 Task: Search one way flight ticket for 5 adults, 2 children, 1 infant in seat and 2 infants on lap in economy from Tyler: Tyler Pounds Regional Airport to Springfield: Abraham Lincoln Capital Airport on 5-2-2023. Choice of flights is Westjet. Number of bags: 1 carry on bag and 1 checked bag. Price is upto 100000. Outbound departure time preference is 19:45.
Action: Mouse moved to (336, 140)
Screenshot: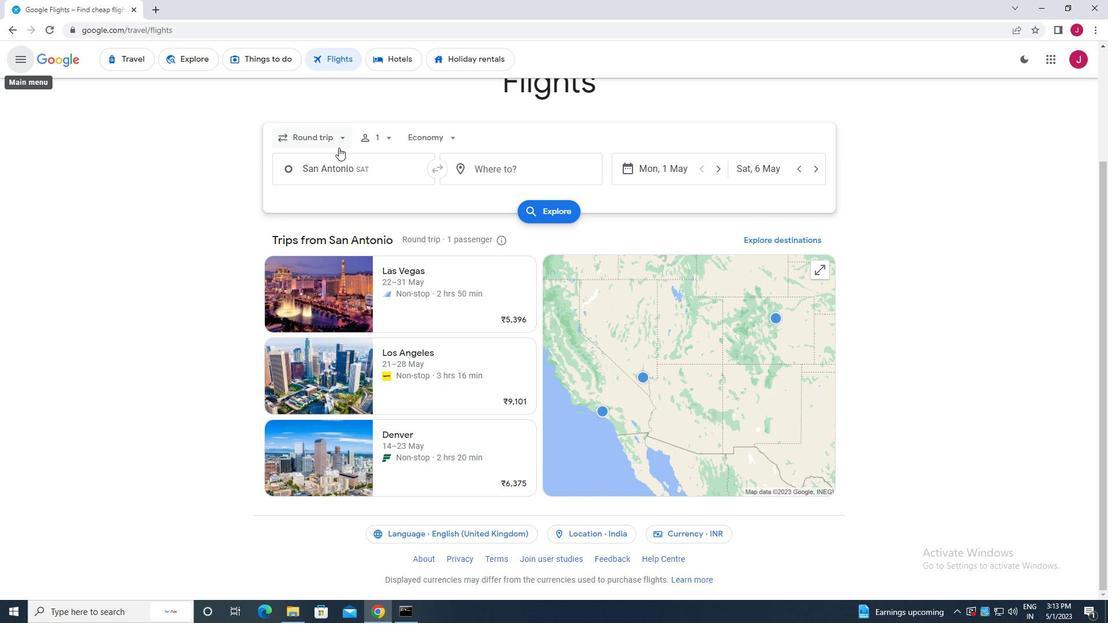 
Action: Mouse pressed left at (336, 140)
Screenshot: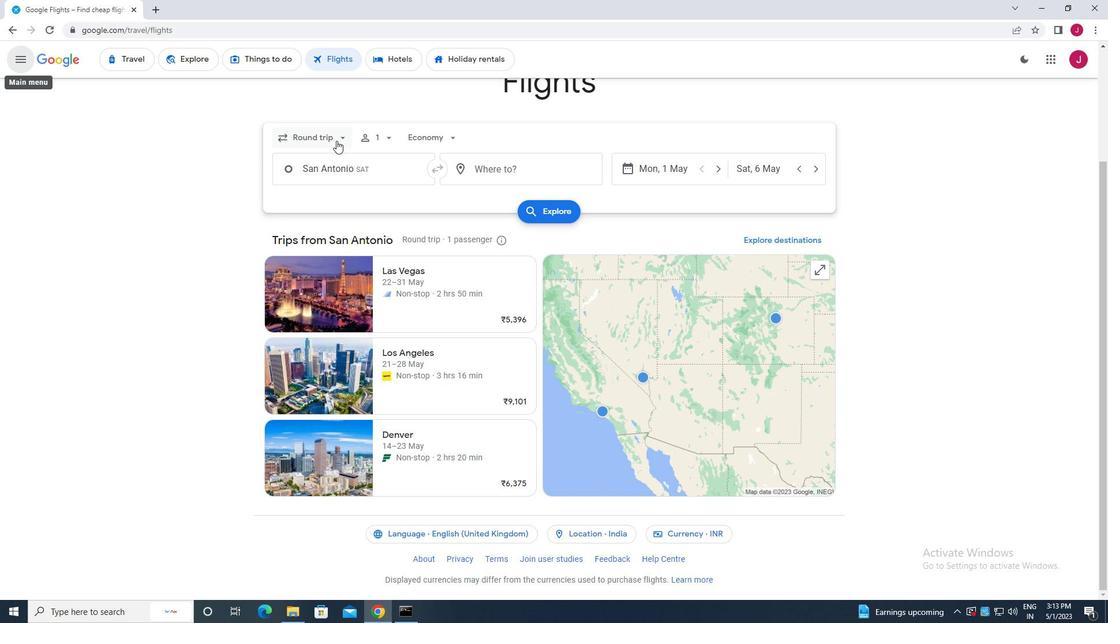 
Action: Mouse moved to (327, 188)
Screenshot: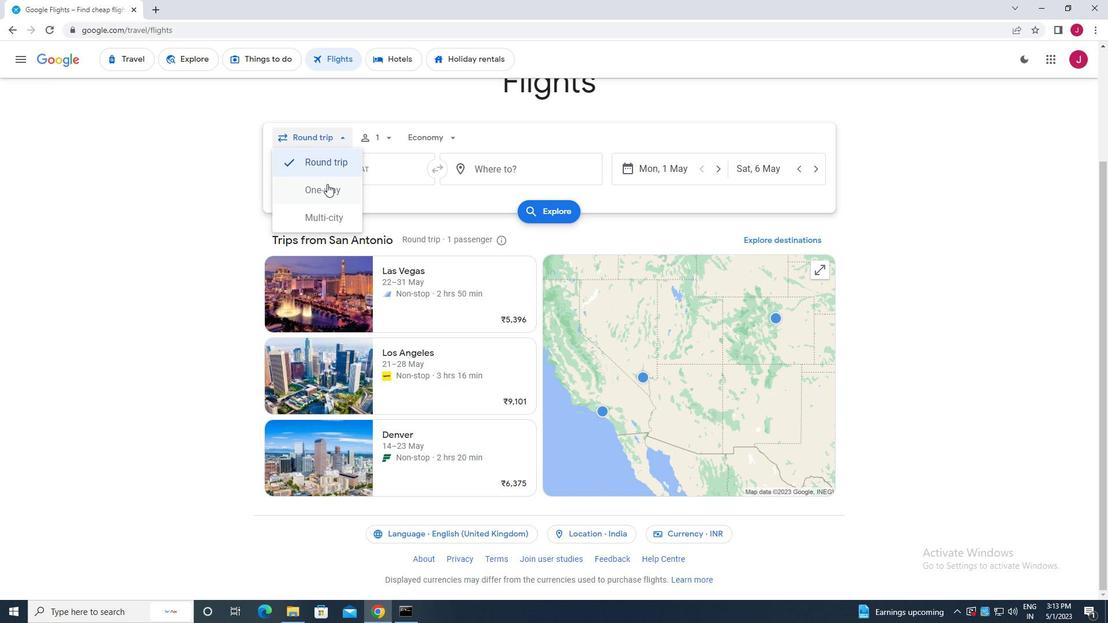 
Action: Mouse pressed left at (327, 188)
Screenshot: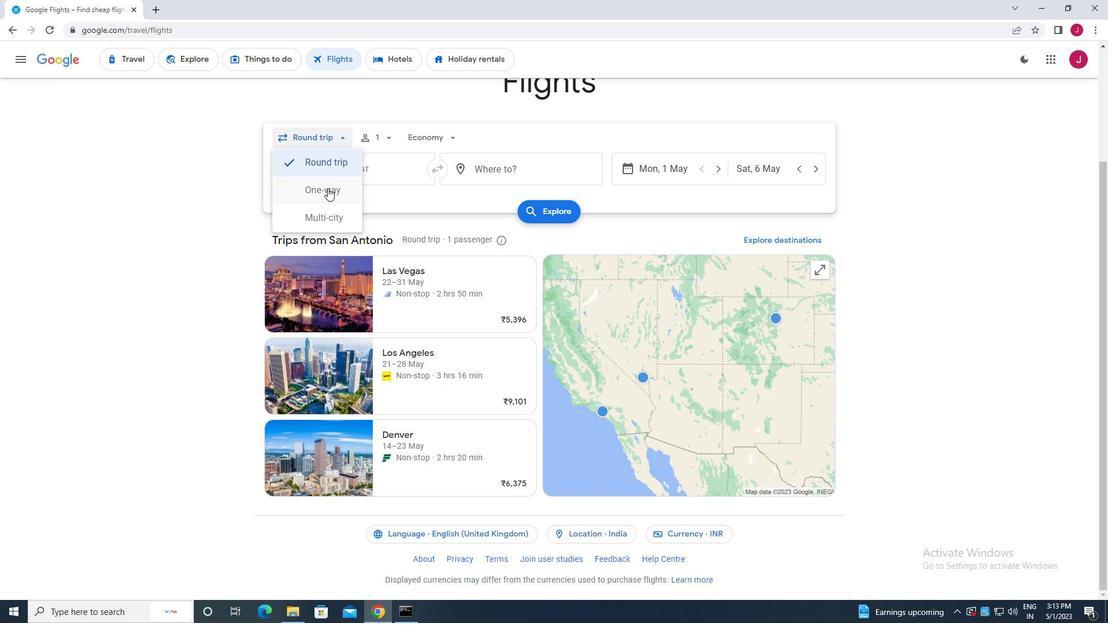 
Action: Mouse moved to (387, 138)
Screenshot: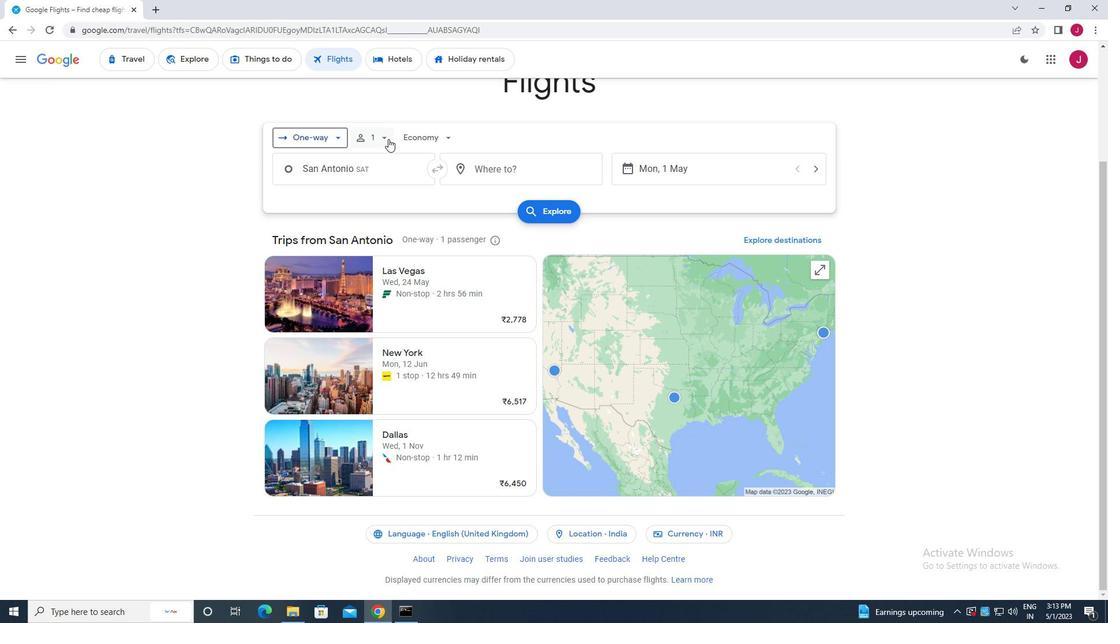
Action: Mouse pressed left at (387, 138)
Screenshot: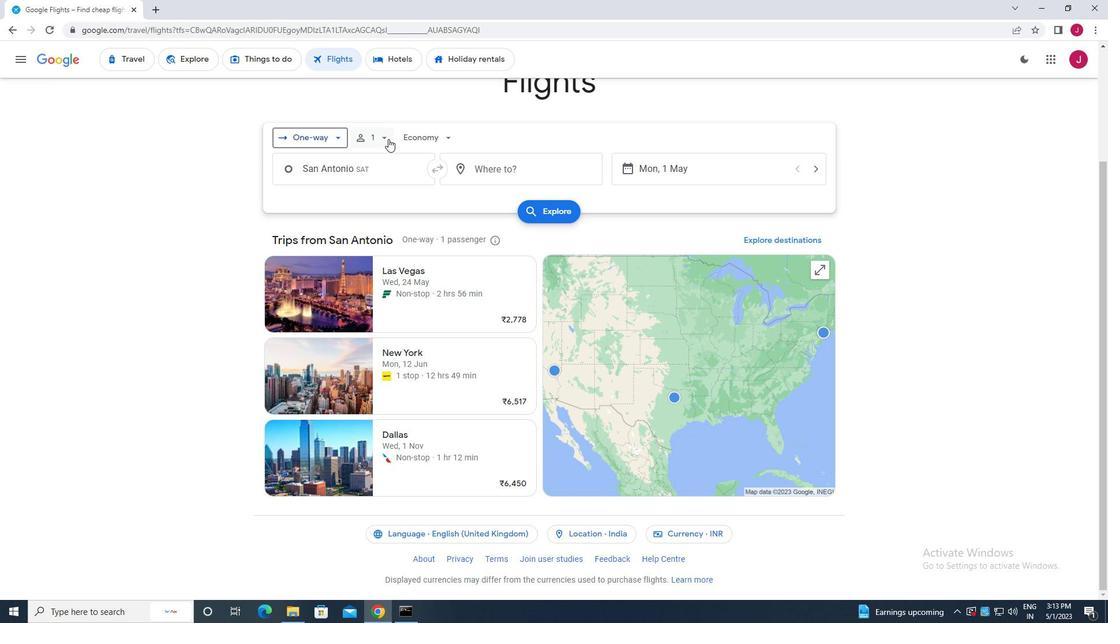 
Action: Mouse moved to (466, 170)
Screenshot: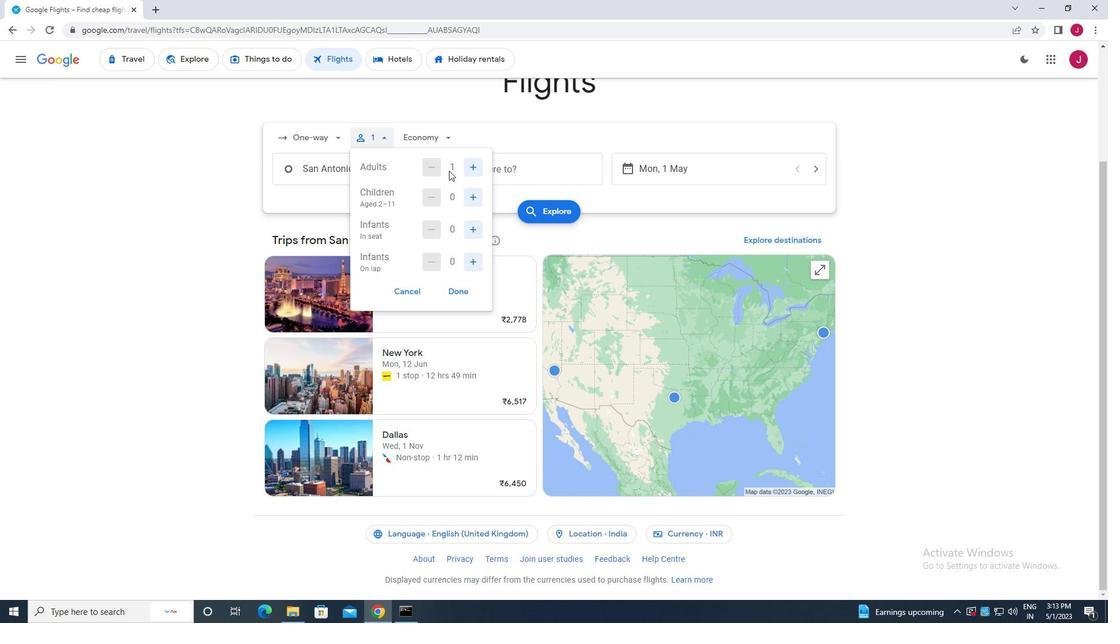 
Action: Mouse pressed left at (466, 170)
Screenshot: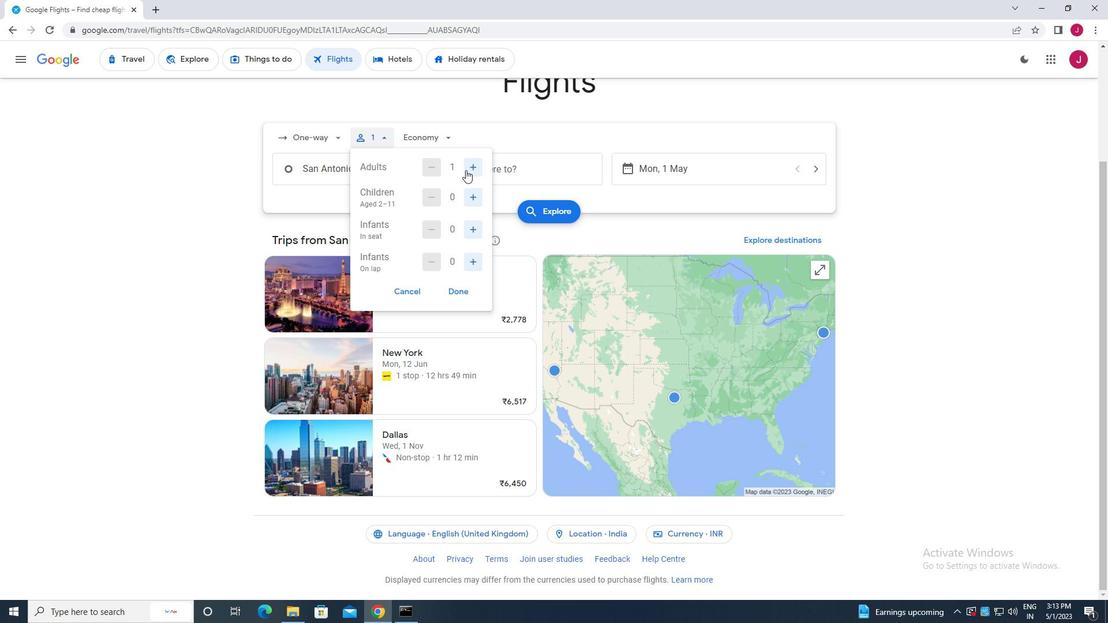 
Action: Mouse pressed left at (466, 170)
Screenshot: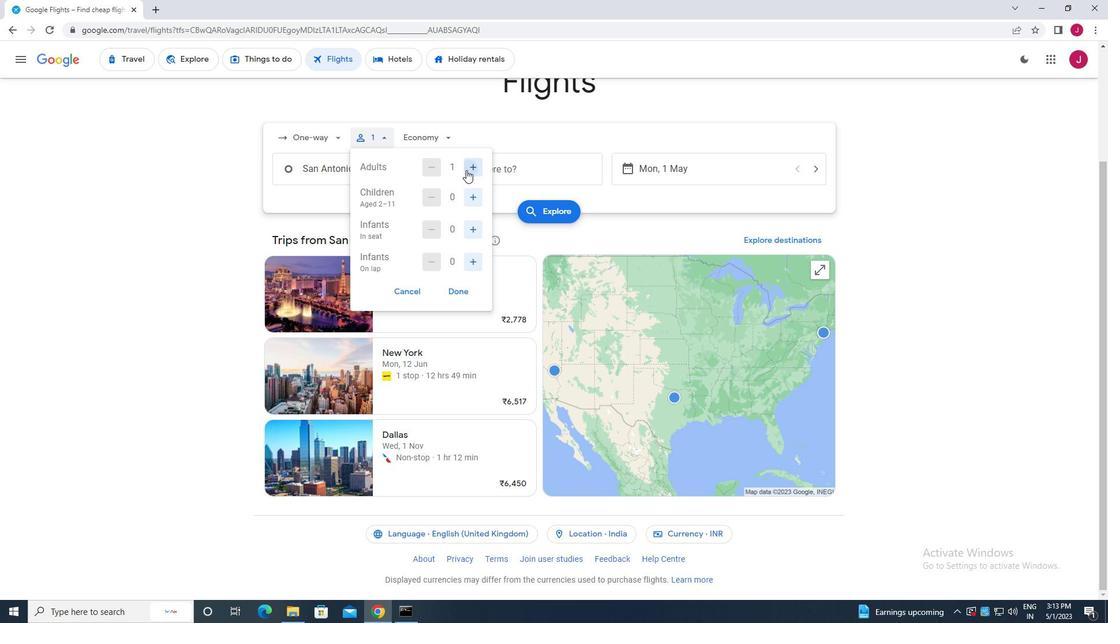 
Action: Mouse pressed left at (466, 170)
Screenshot: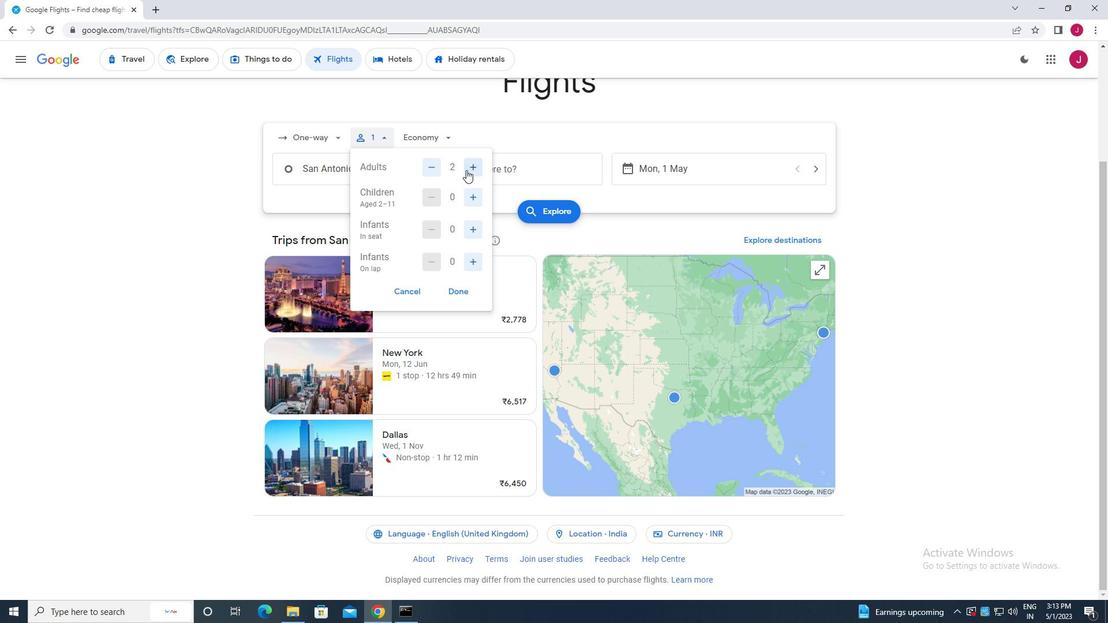 
Action: Mouse pressed left at (466, 170)
Screenshot: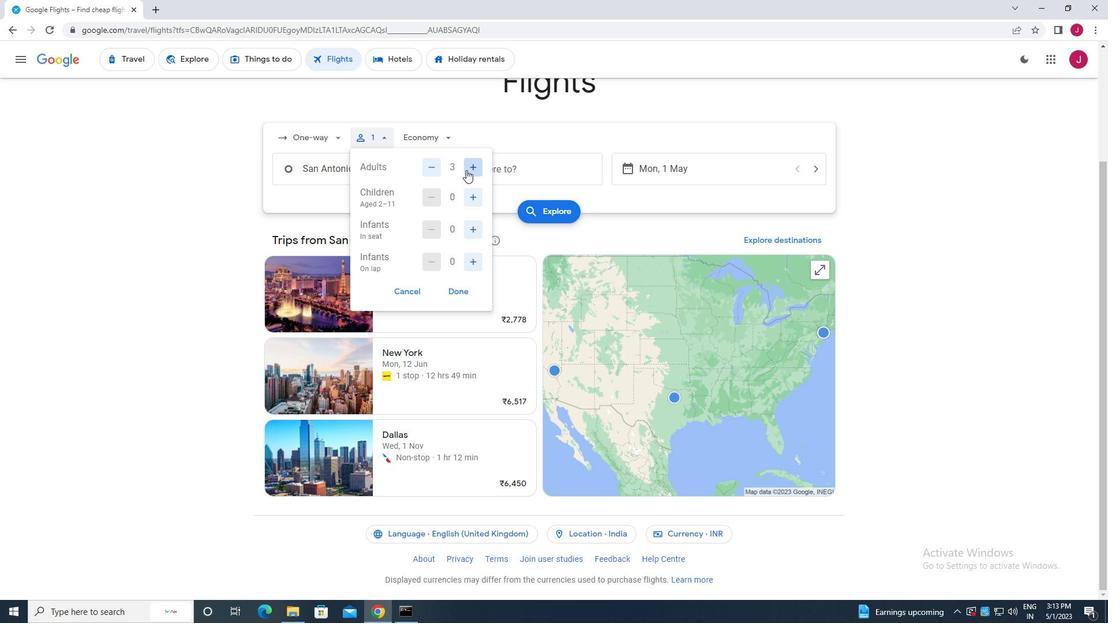 
Action: Mouse moved to (472, 200)
Screenshot: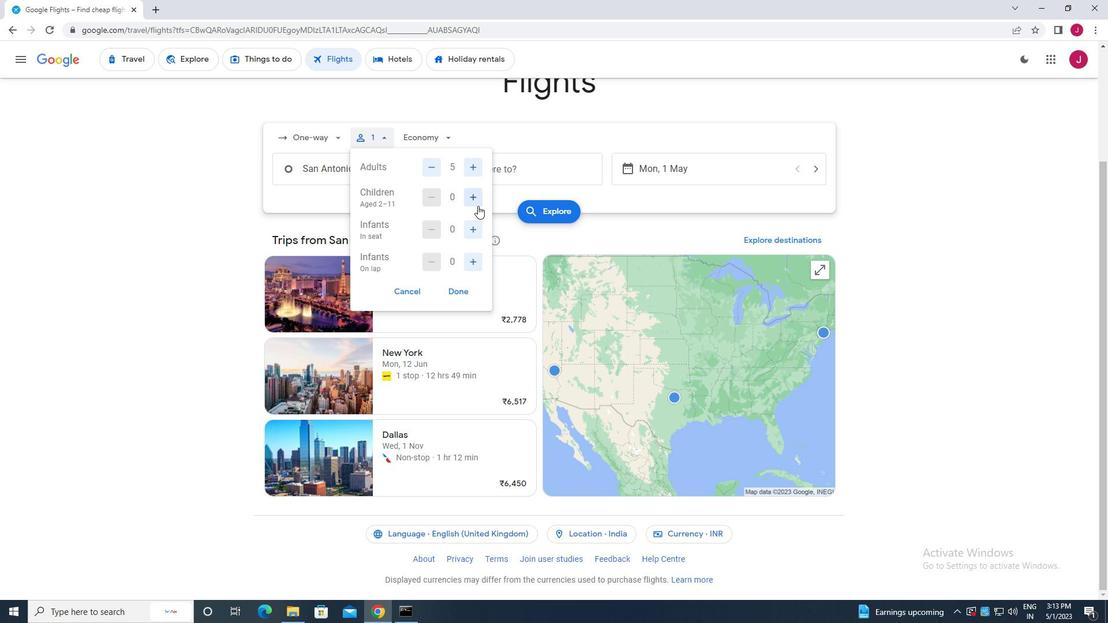 
Action: Mouse pressed left at (472, 200)
Screenshot: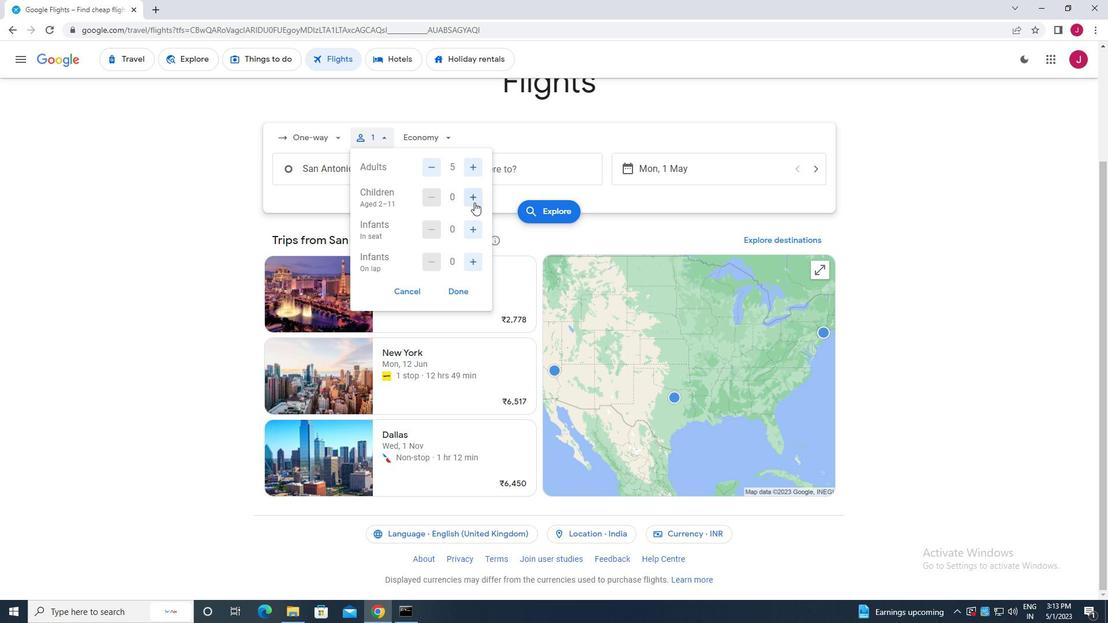 
Action: Mouse pressed left at (472, 200)
Screenshot: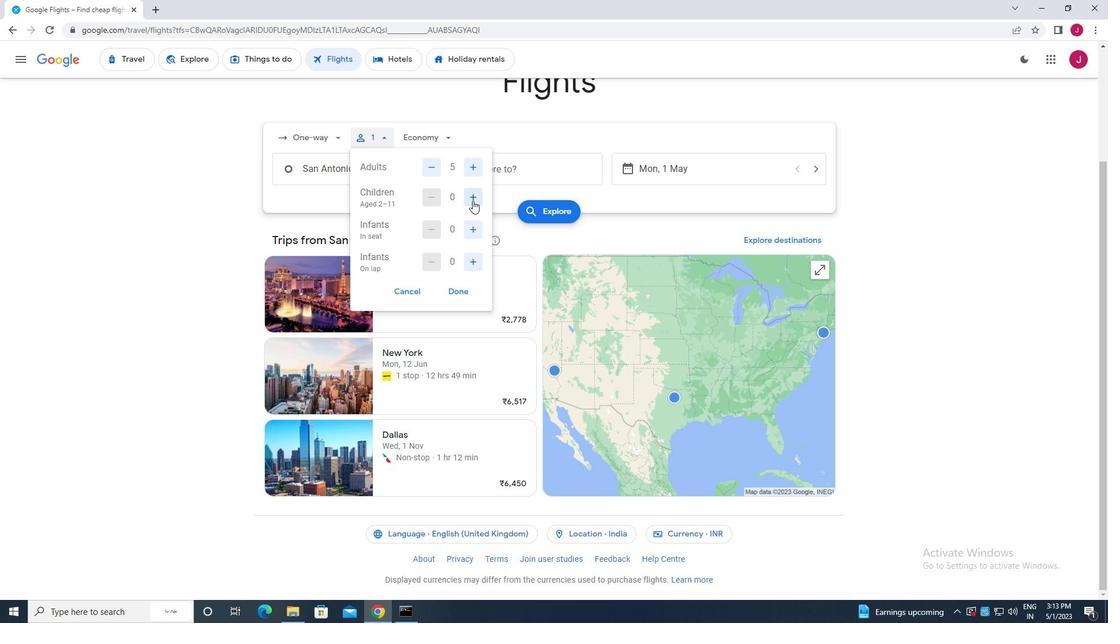 
Action: Mouse moved to (476, 228)
Screenshot: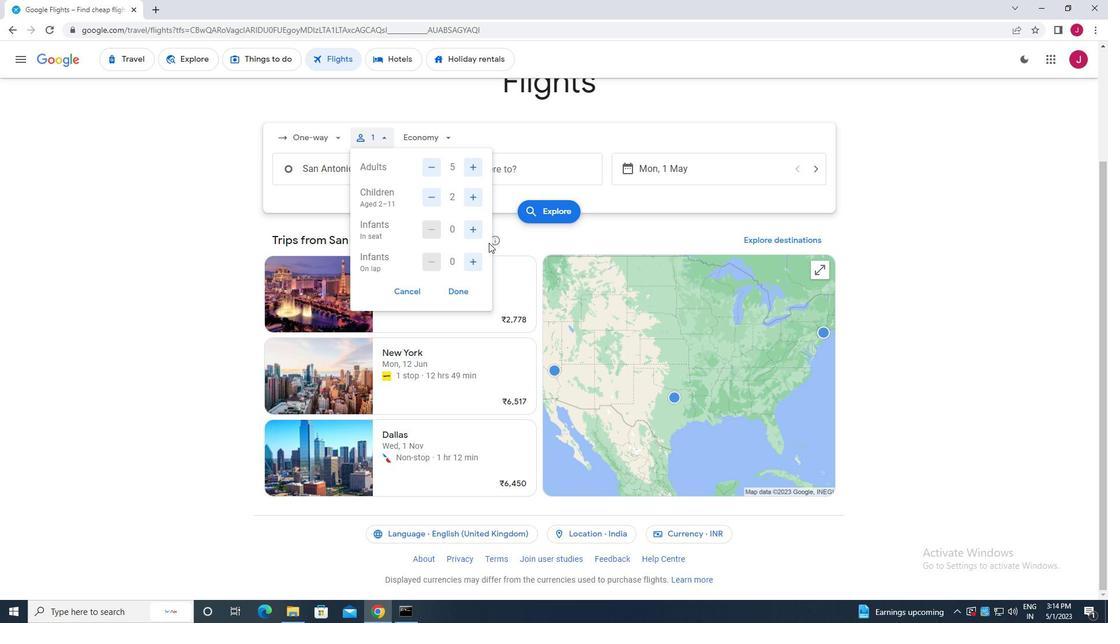 
Action: Mouse pressed left at (476, 228)
Screenshot: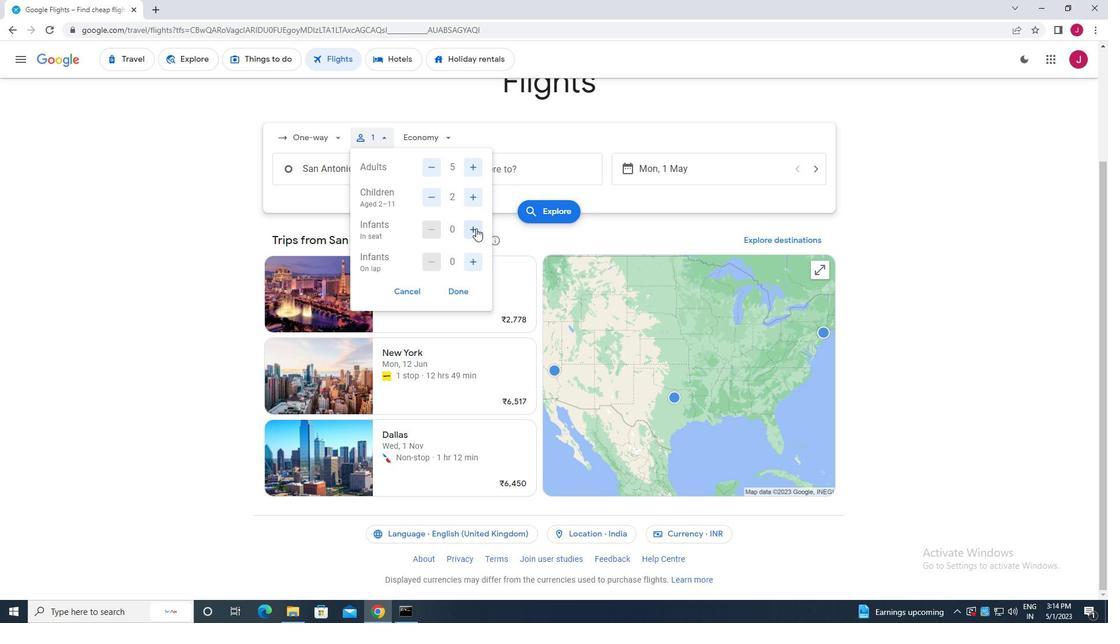 
Action: Mouse moved to (475, 262)
Screenshot: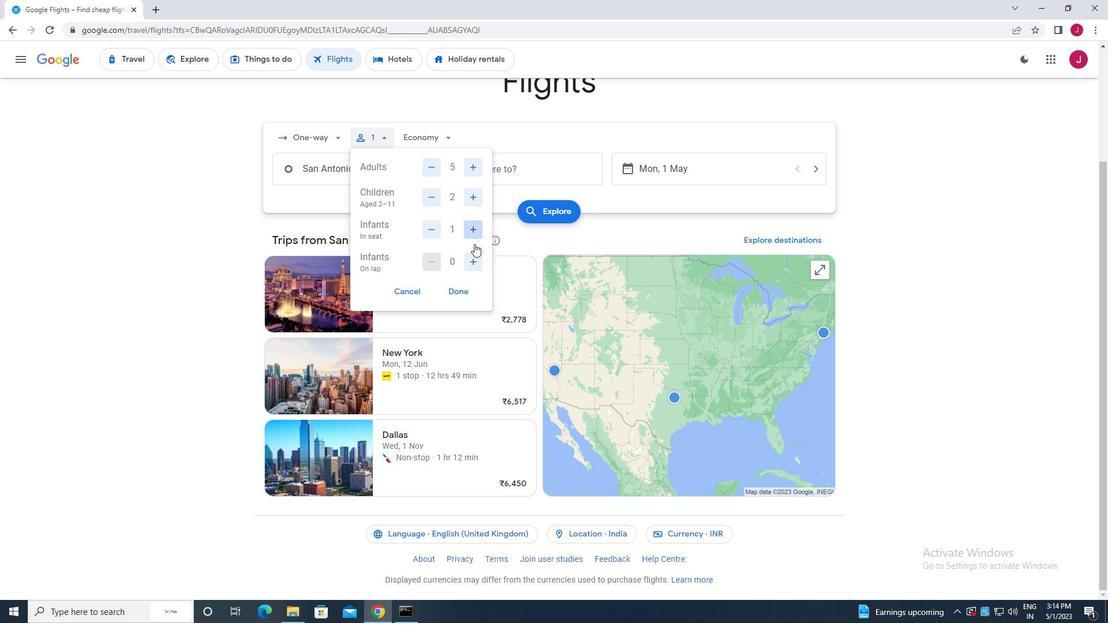 
Action: Mouse pressed left at (475, 262)
Screenshot: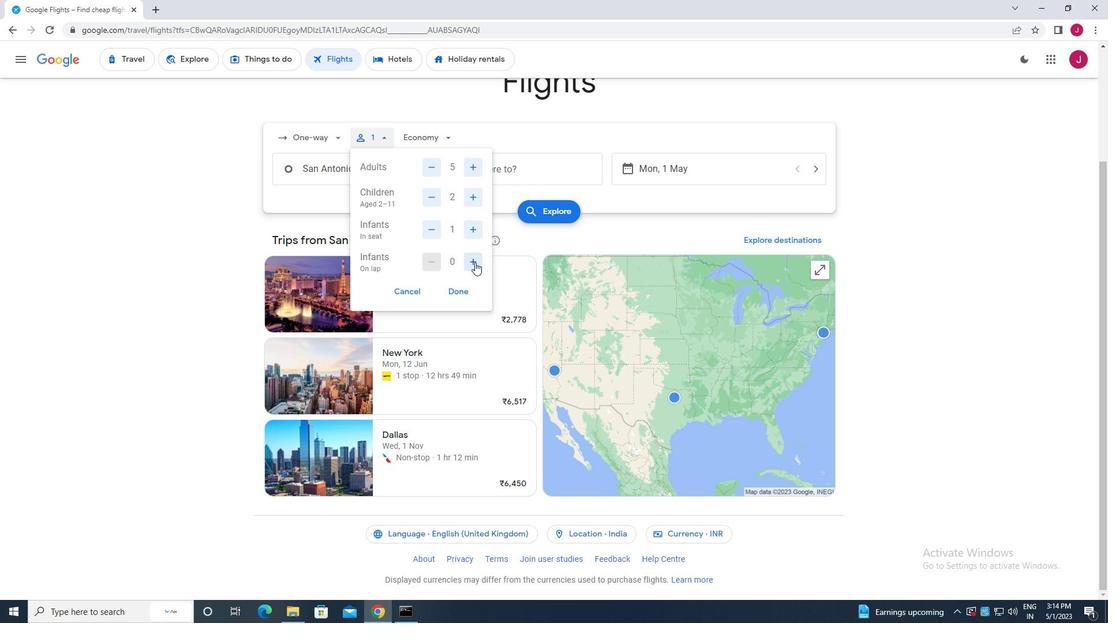 
Action: Mouse pressed left at (475, 262)
Screenshot: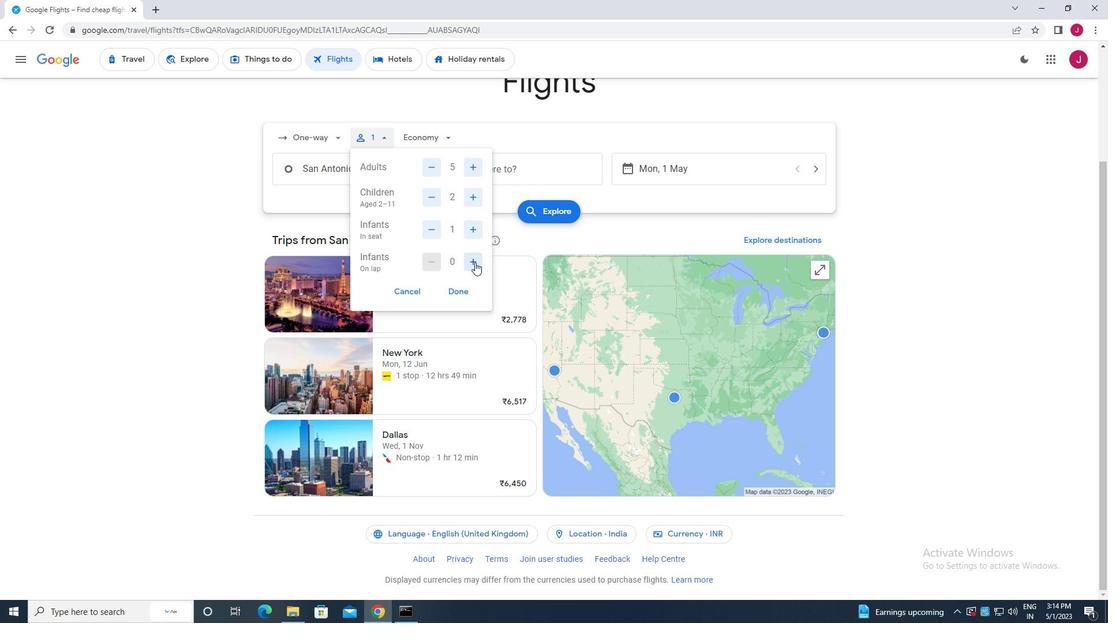 
Action: Mouse moved to (428, 264)
Screenshot: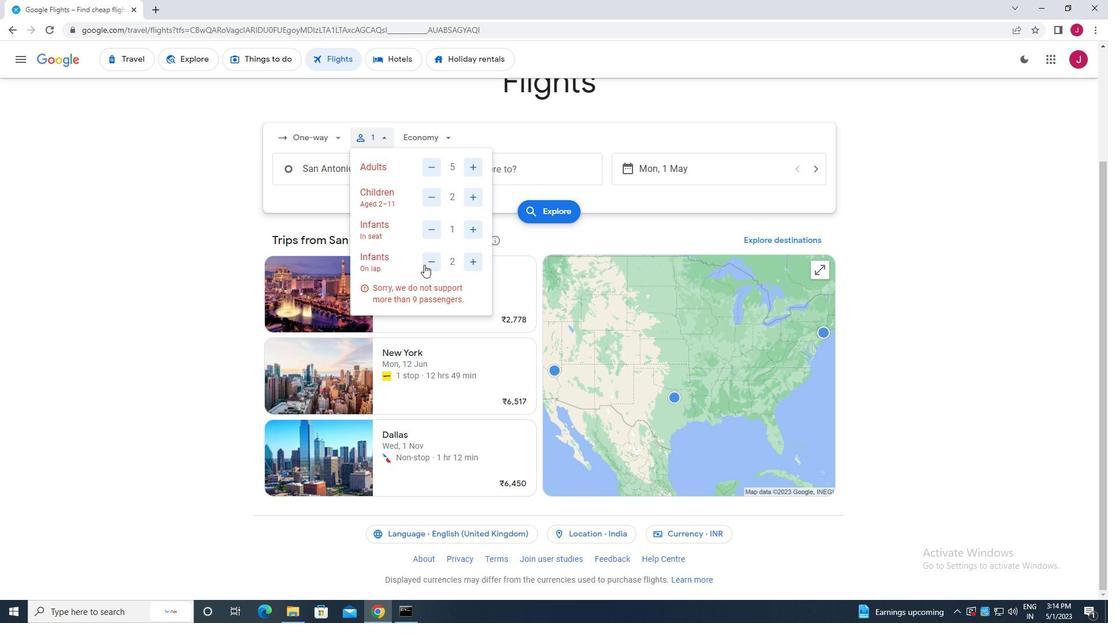 
Action: Mouse pressed left at (428, 264)
Screenshot: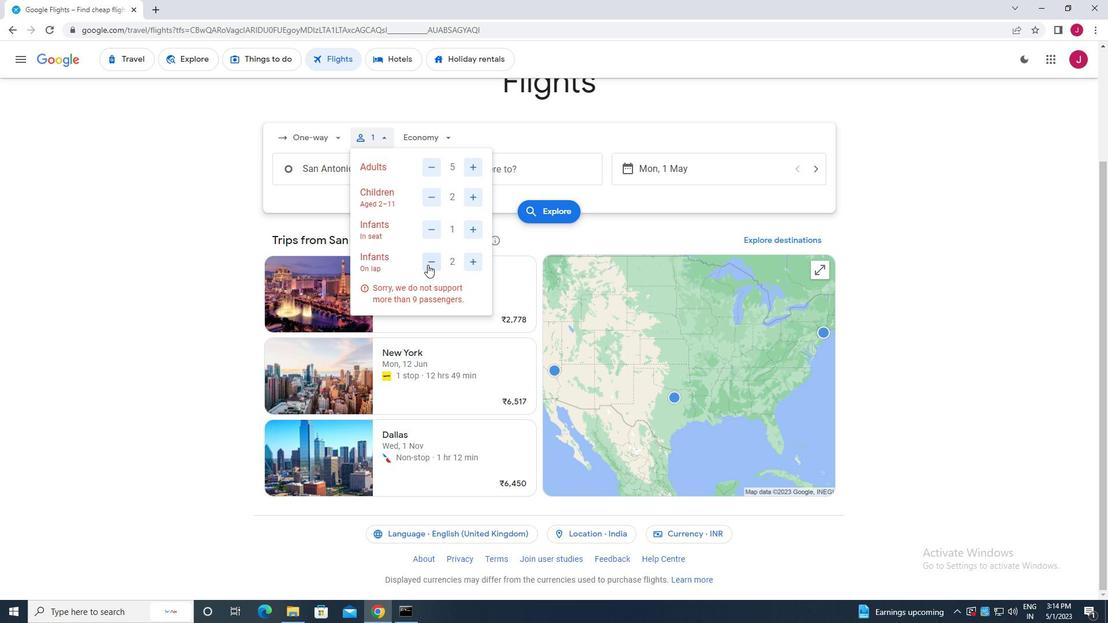 
Action: Mouse moved to (457, 292)
Screenshot: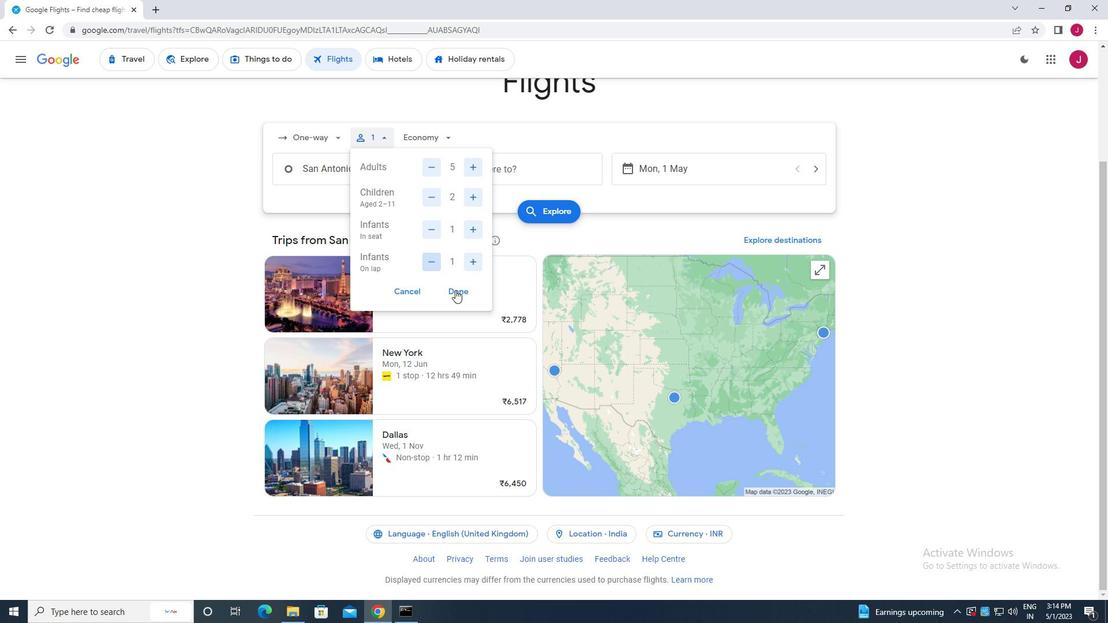 
Action: Mouse pressed left at (457, 292)
Screenshot: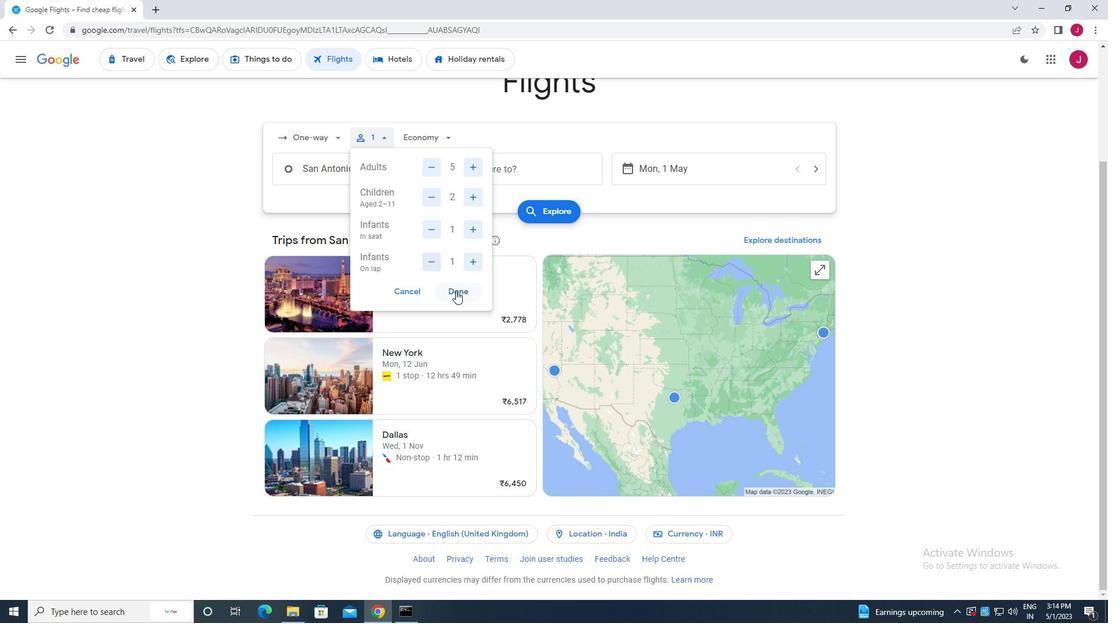 
Action: Mouse moved to (454, 142)
Screenshot: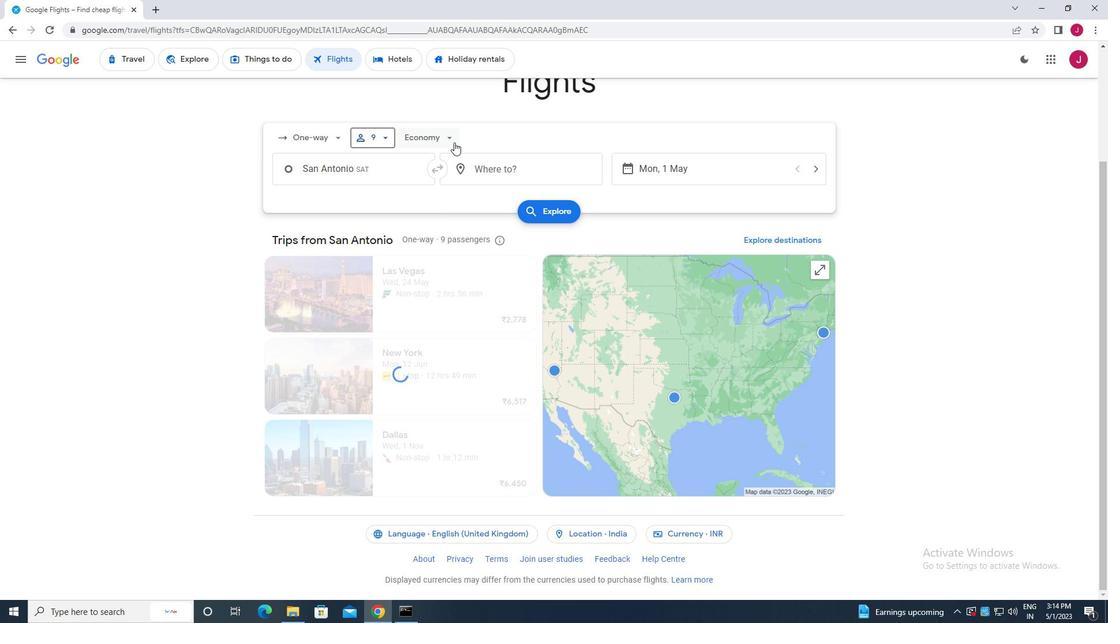 
Action: Mouse pressed left at (454, 142)
Screenshot: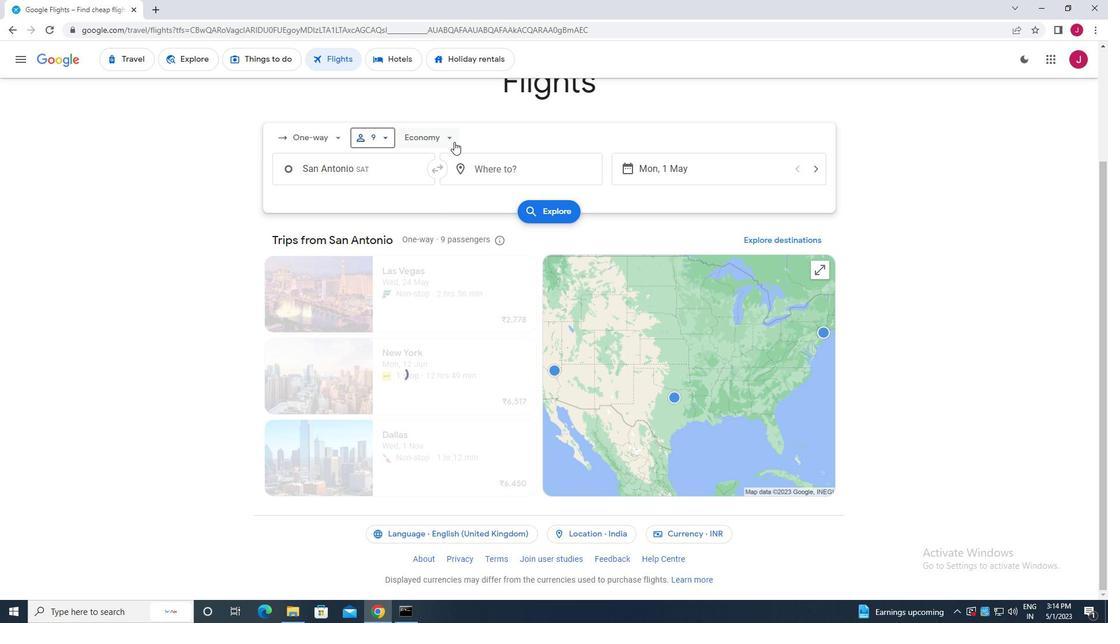 
Action: Mouse moved to (442, 163)
Screenshot: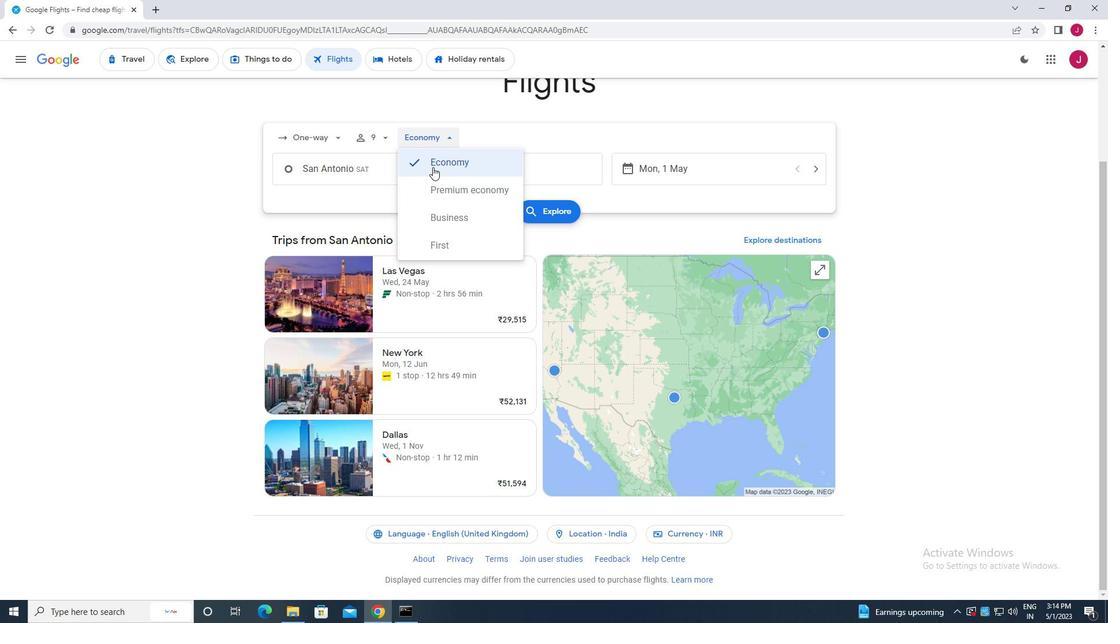 
Action: Mouse pressed left at (442, 163)
Screenshot: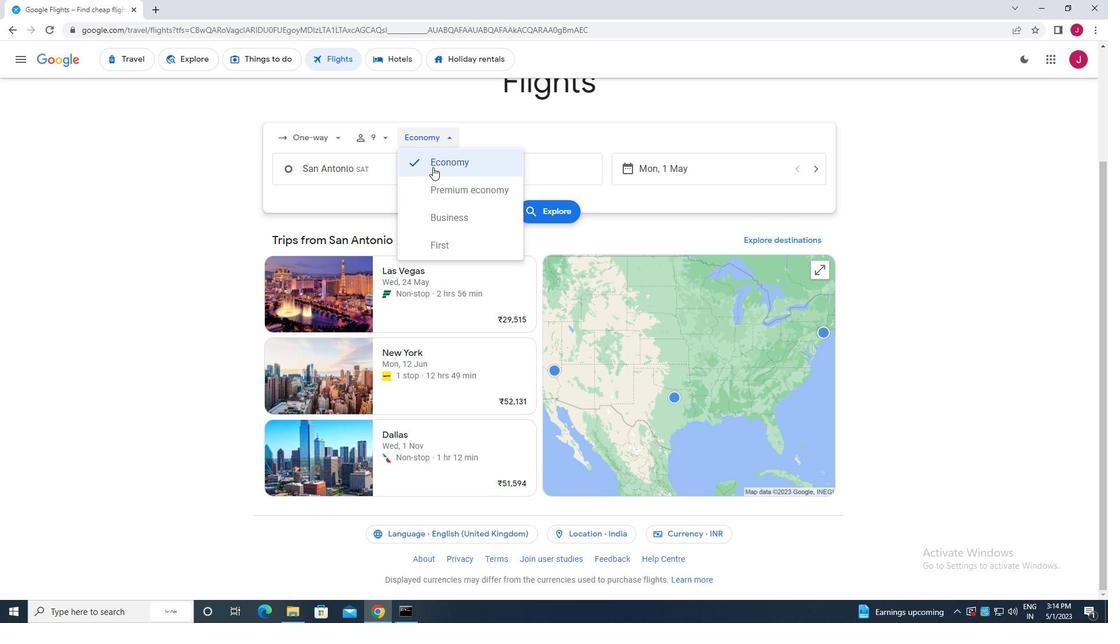 
Action: Mouse moved to (374, 178)
Screenshot: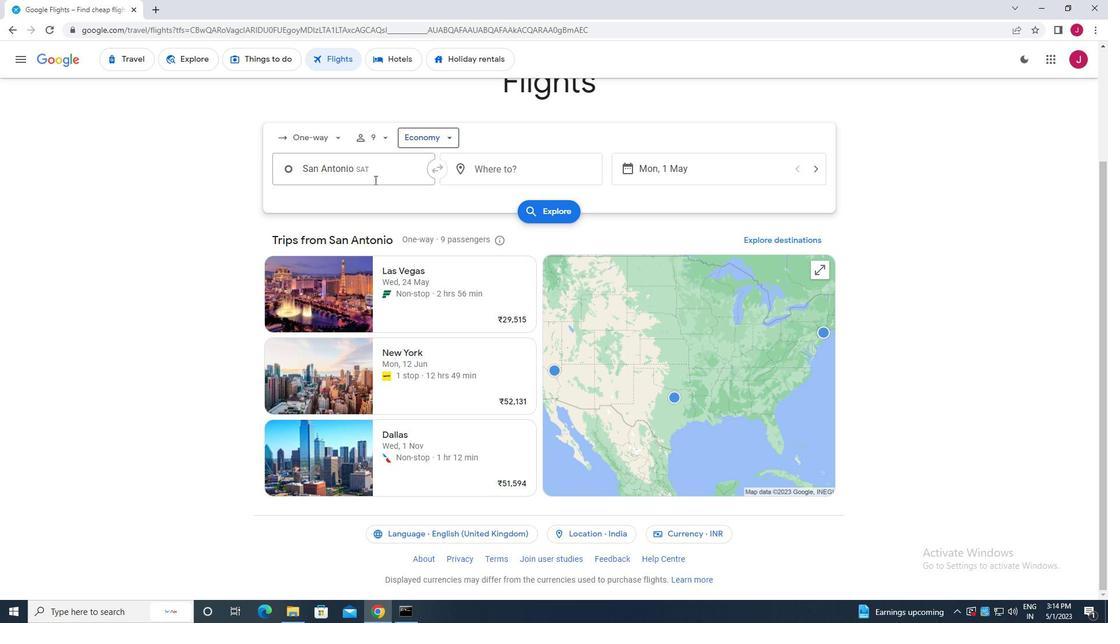 
Action: Mouse pressed left at (374, 178)
Screenshot: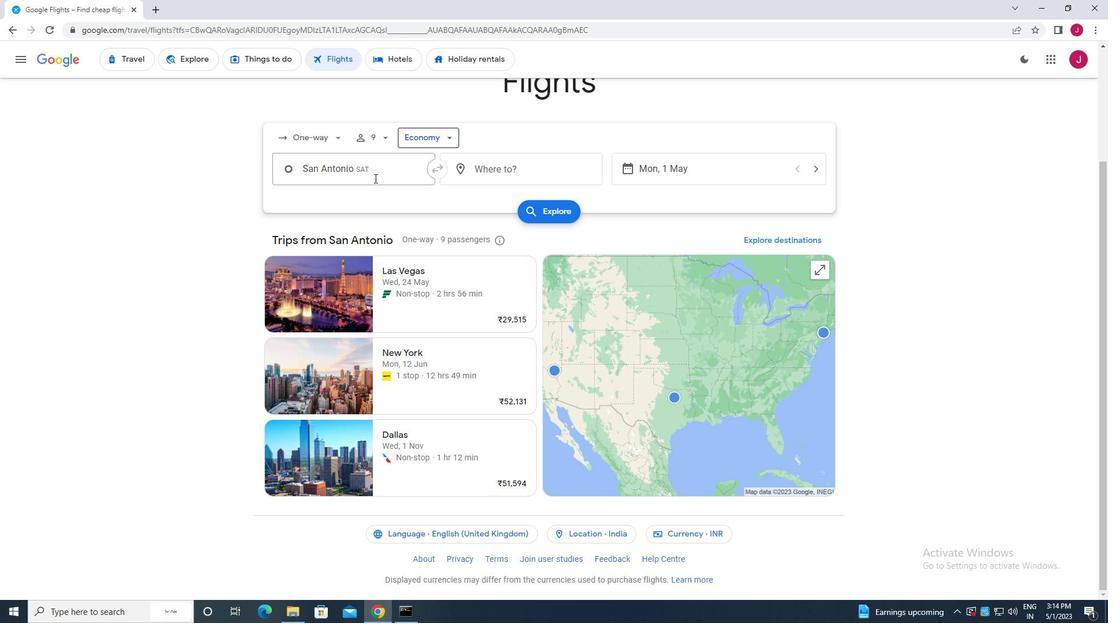 
Action: Mouse moved to (377, 176)
Screenshot: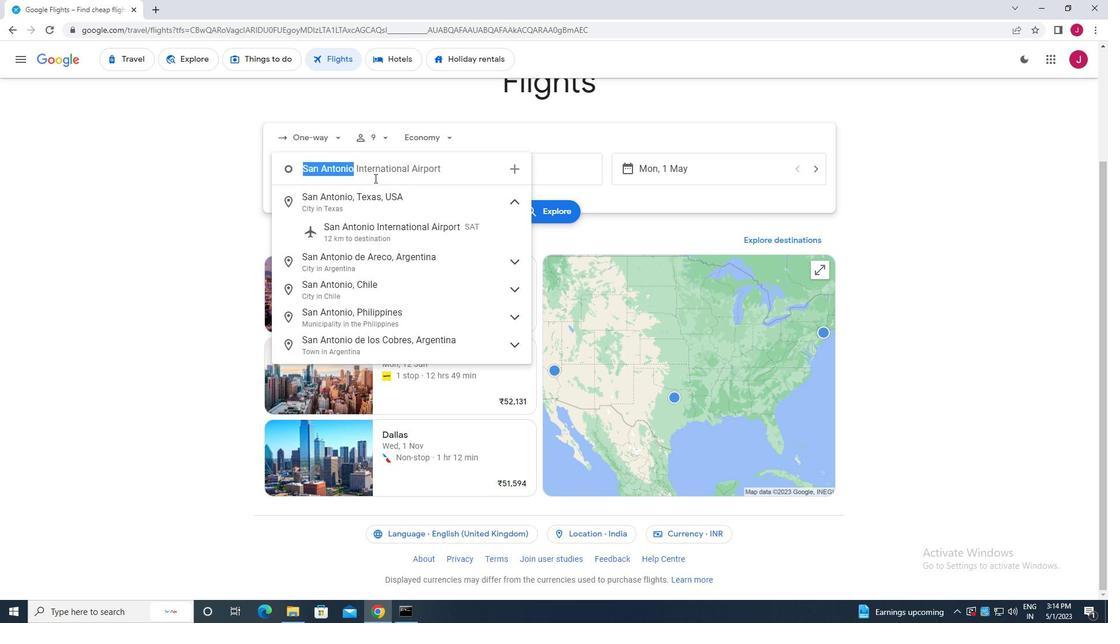 
Action: Key pressed tyler<Key.space>poun
Screenshot: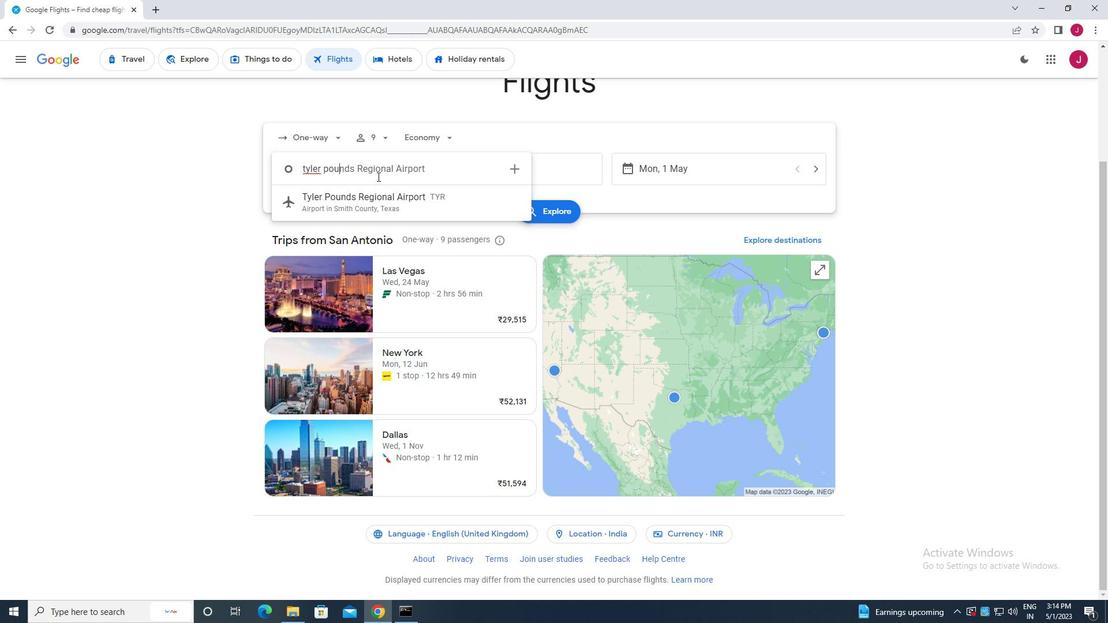 
Action: Mouse moved to (394, 205)
Screenshot: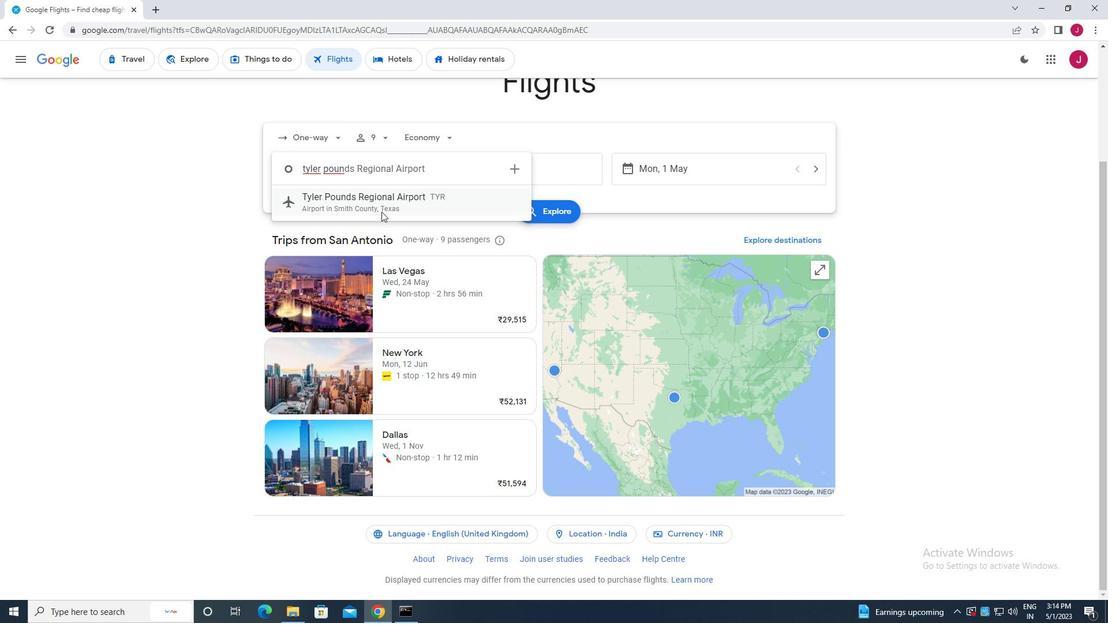 
Action: Mouse pressed left at (394, 205)
Screenshot: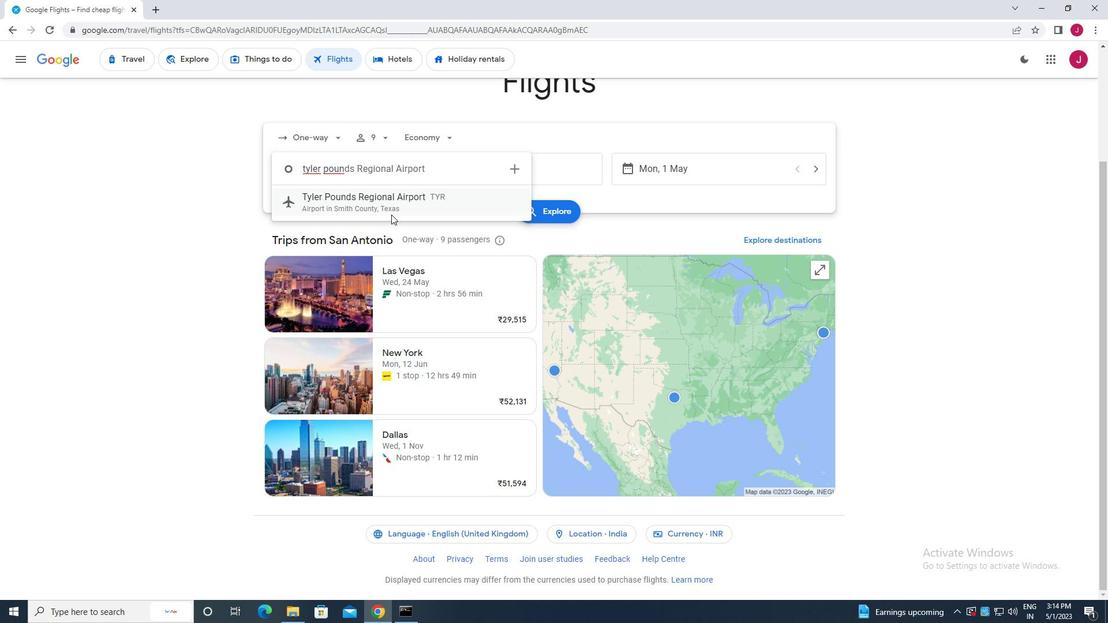 
Action: Mouse moved to (513, 168)
Screenshot: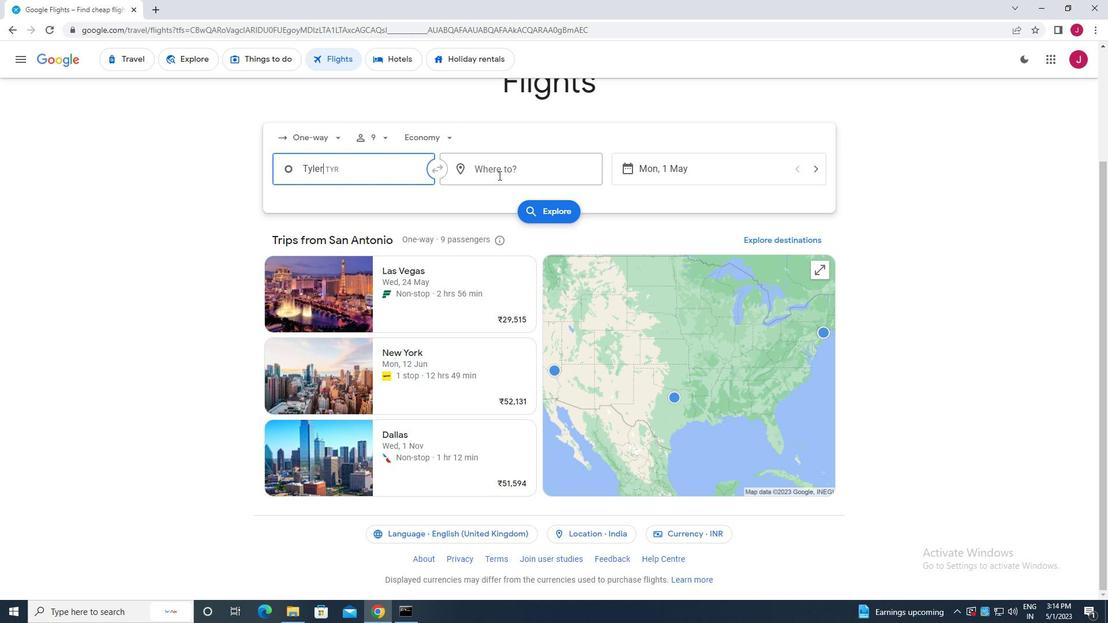 
Action: Mouse pressed left at (513, 168)
Screenshot: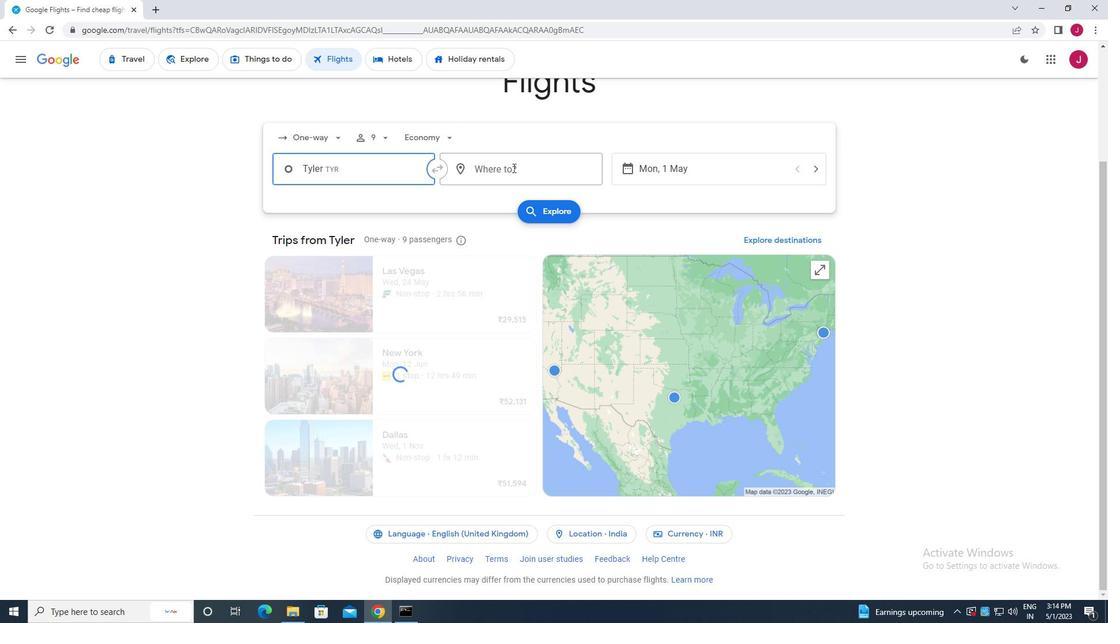 
Action: Mouse moved to (513, 168)
Screenshot: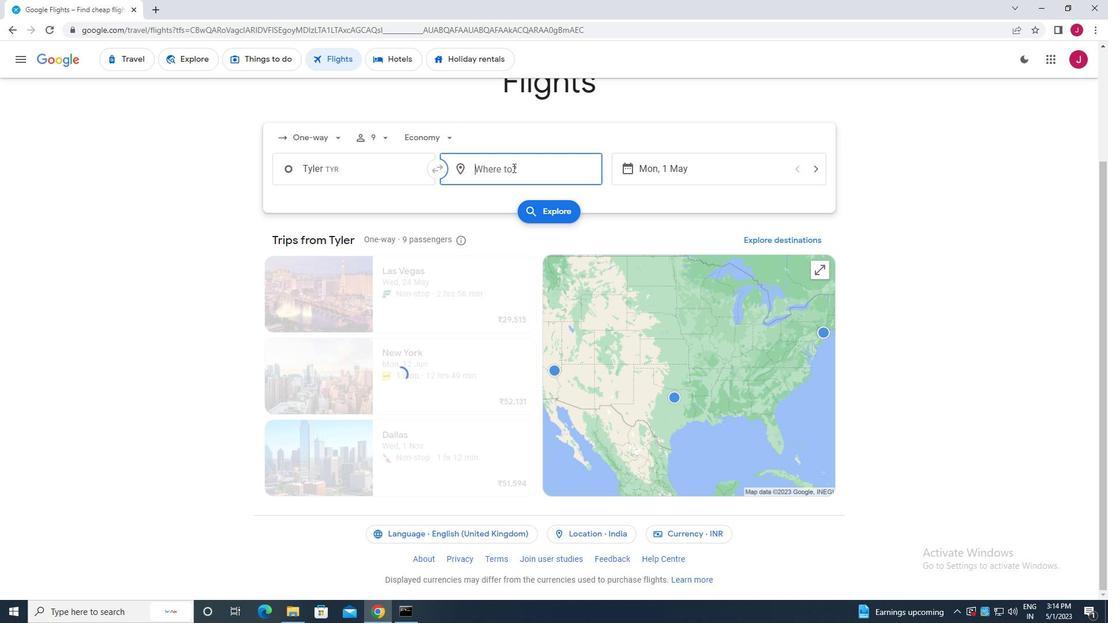 
Action: Key pressed springf
Screenshot: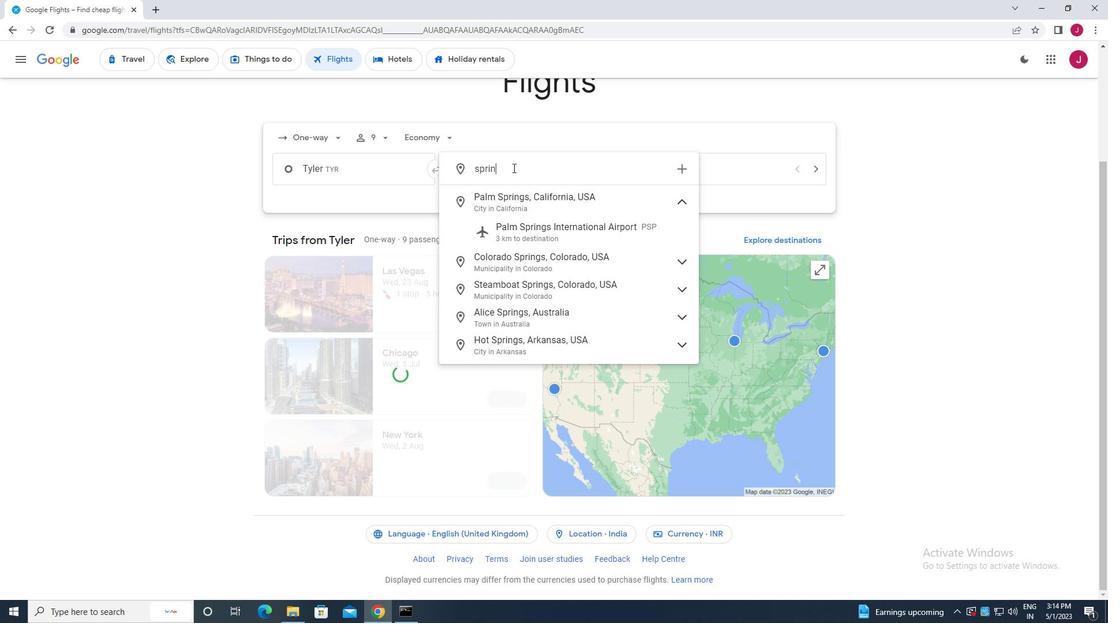 
Action: Mouse moved to (569, 268)
Screenshot: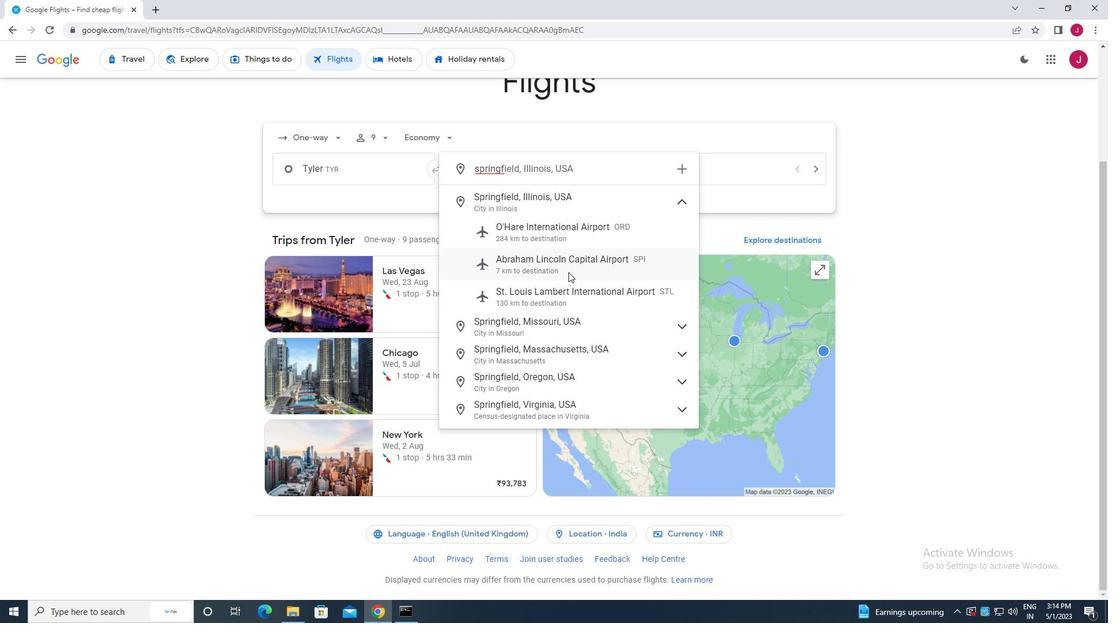 
Action: Mouse pressed left at (569, 268)
Screenshot: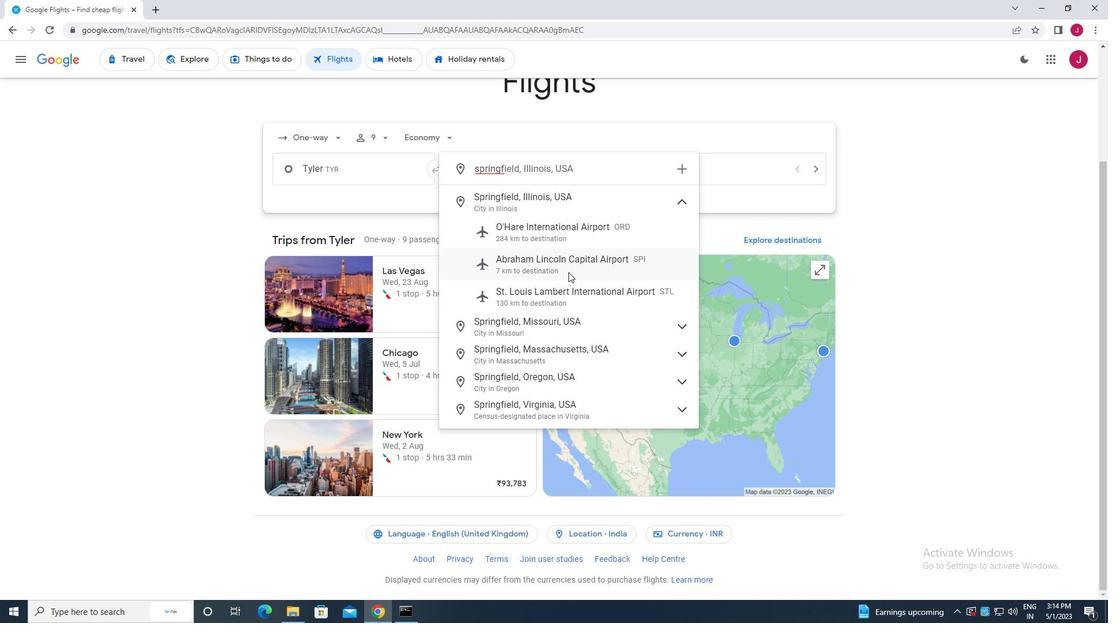 
Action: Mouse moved to (651, 170)
Screenshot: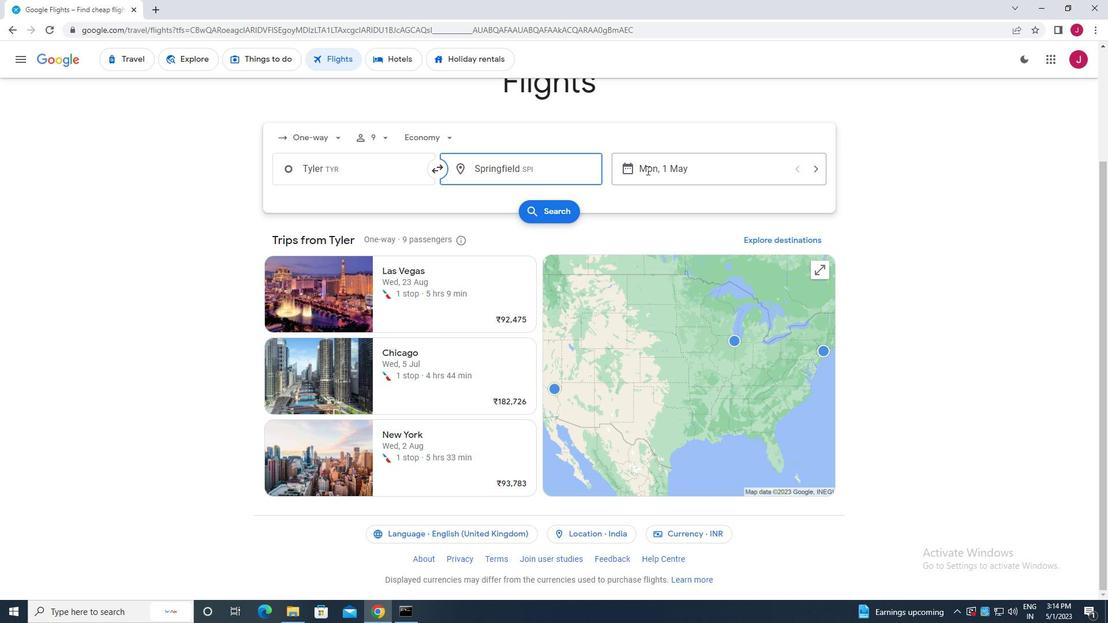 
Action: Mouse pressed left at (651, 170)
Screenshot: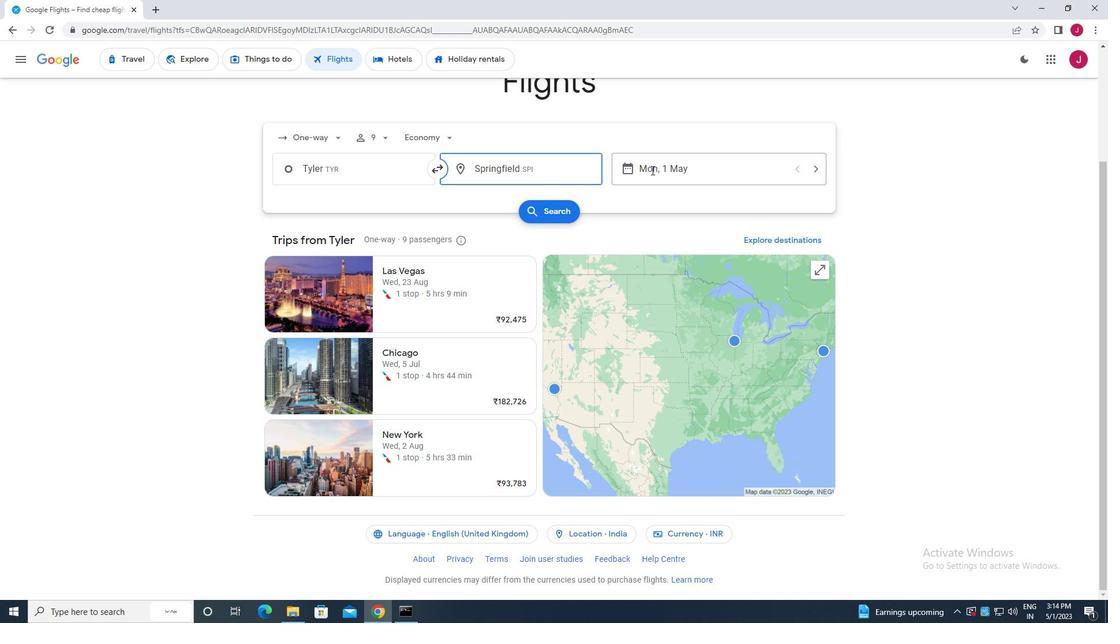 
Action: Mouse moved to (470, 262)
Screenshot: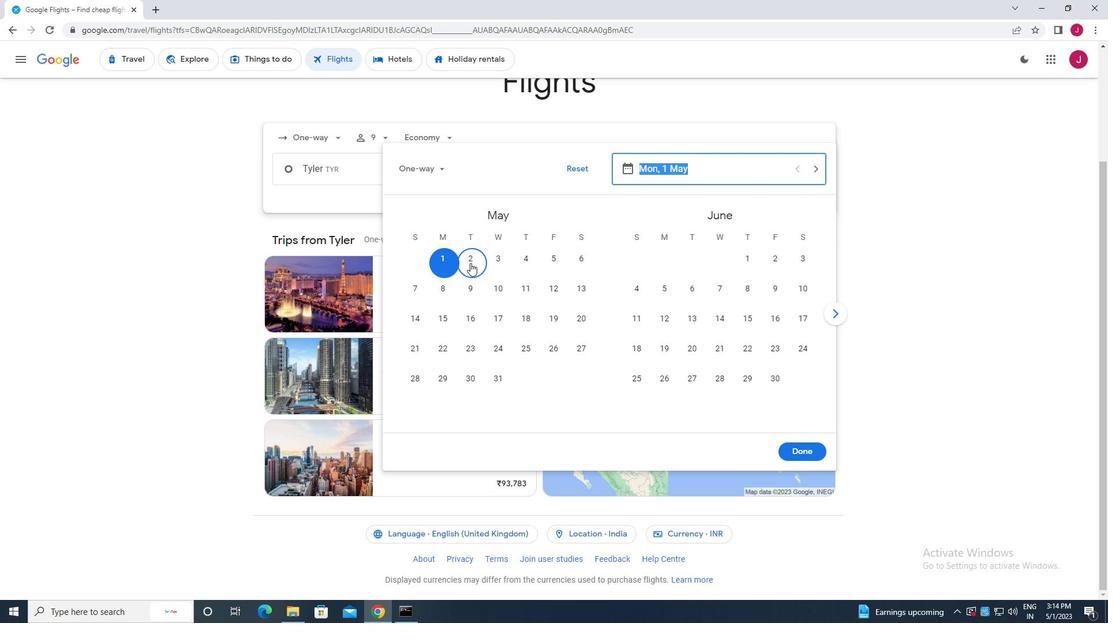 
Action: Mouse pressed left at (470, 262)
Screenshot: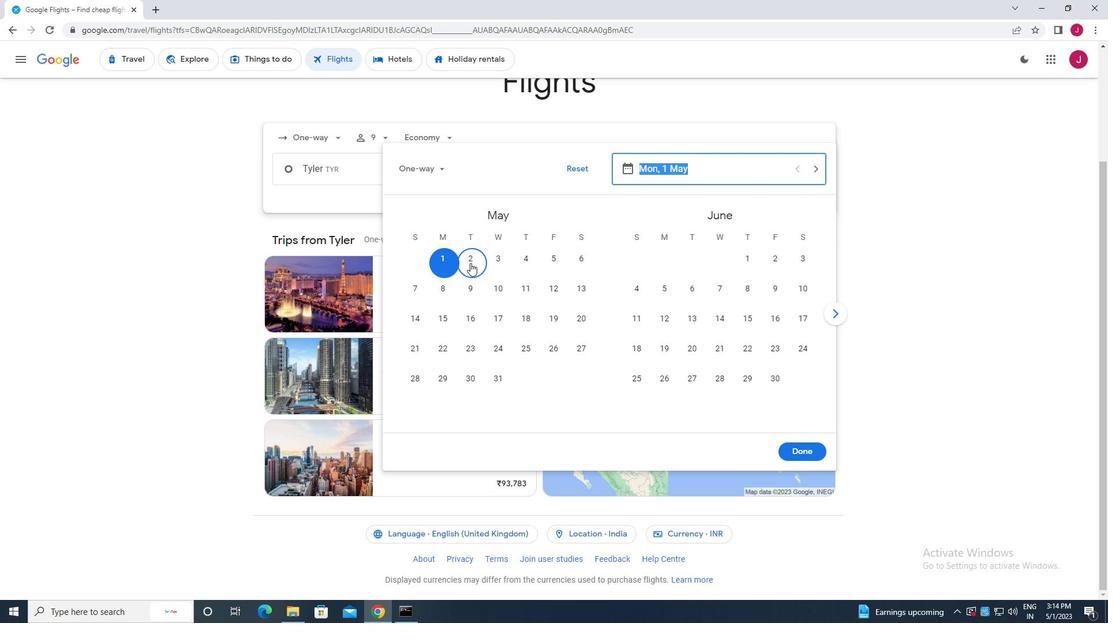 
Action: Mouse moved to (797, 449)
Screenshot: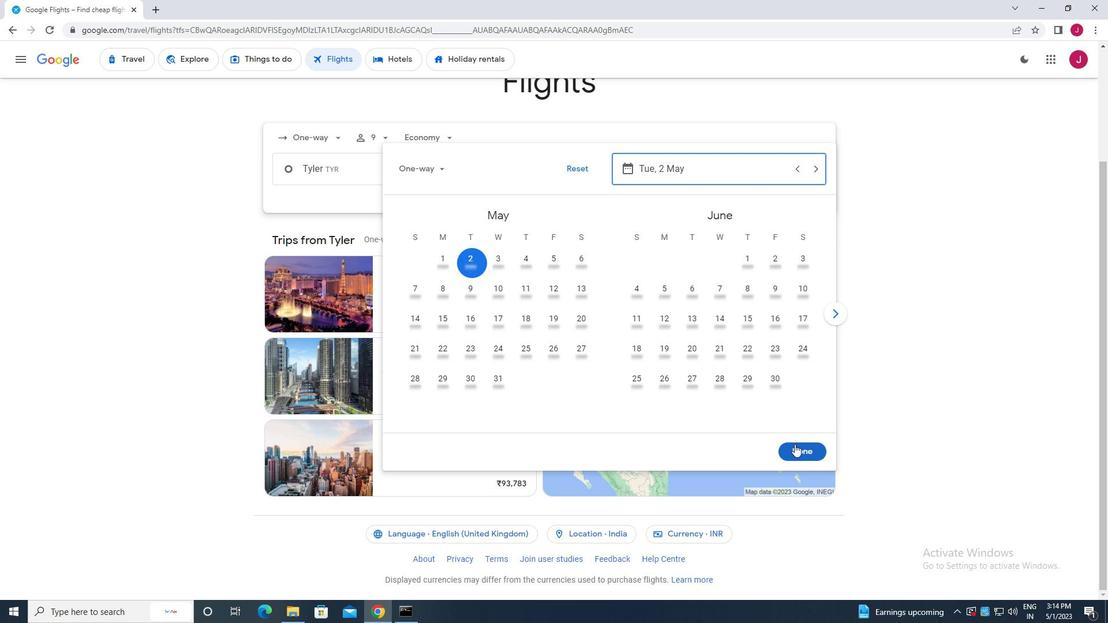 
Action: Mouse pressed left at (797, 449)
Screenshot: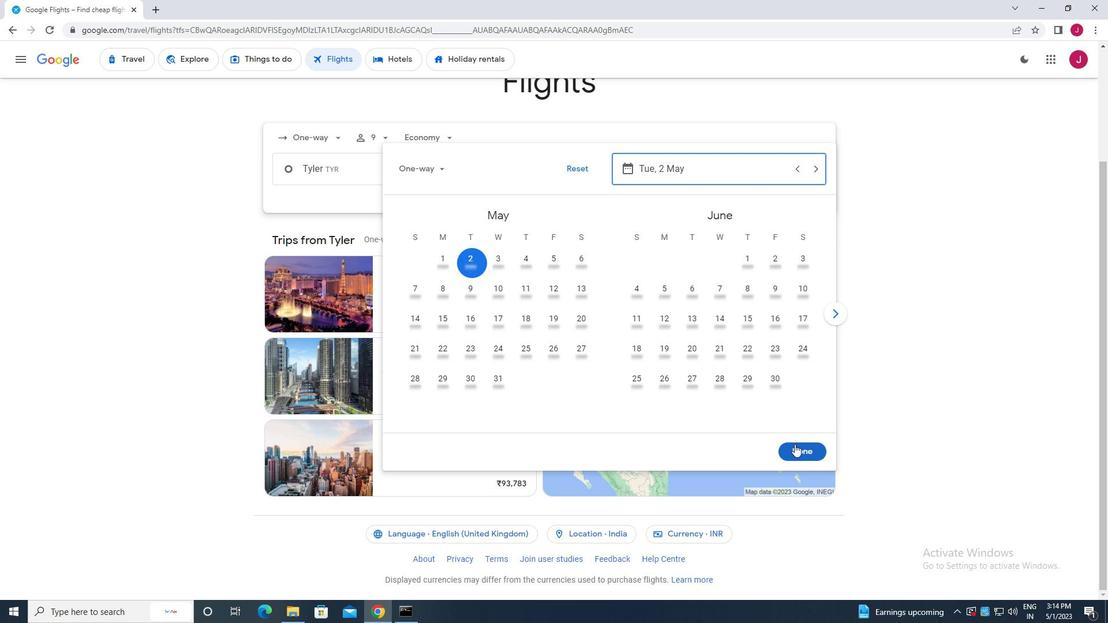 
Action: Mouse moved to (553, 207)
Screenshot: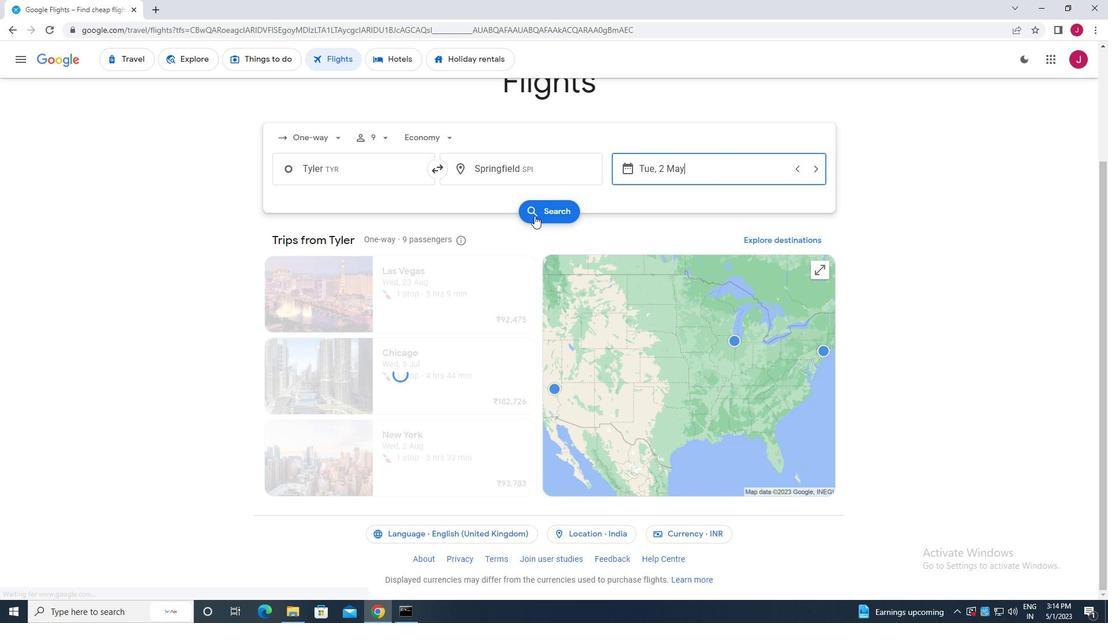 
Action: Mouse pressed left at (553, 207)
Screenshot: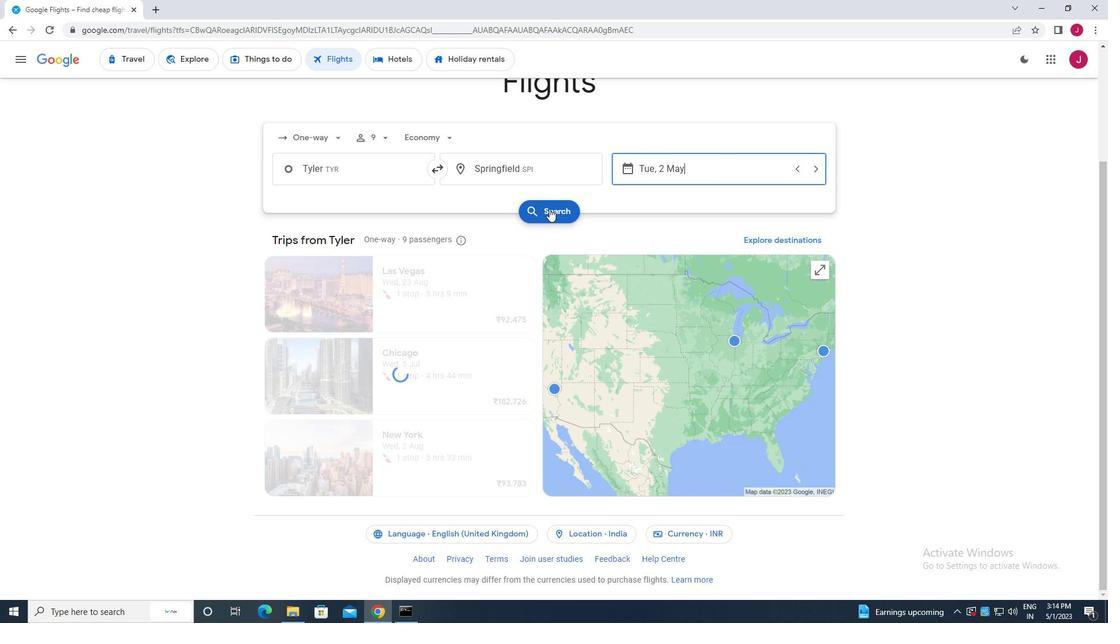 
Action: Mouse moved to (289, 166)
Screenshot: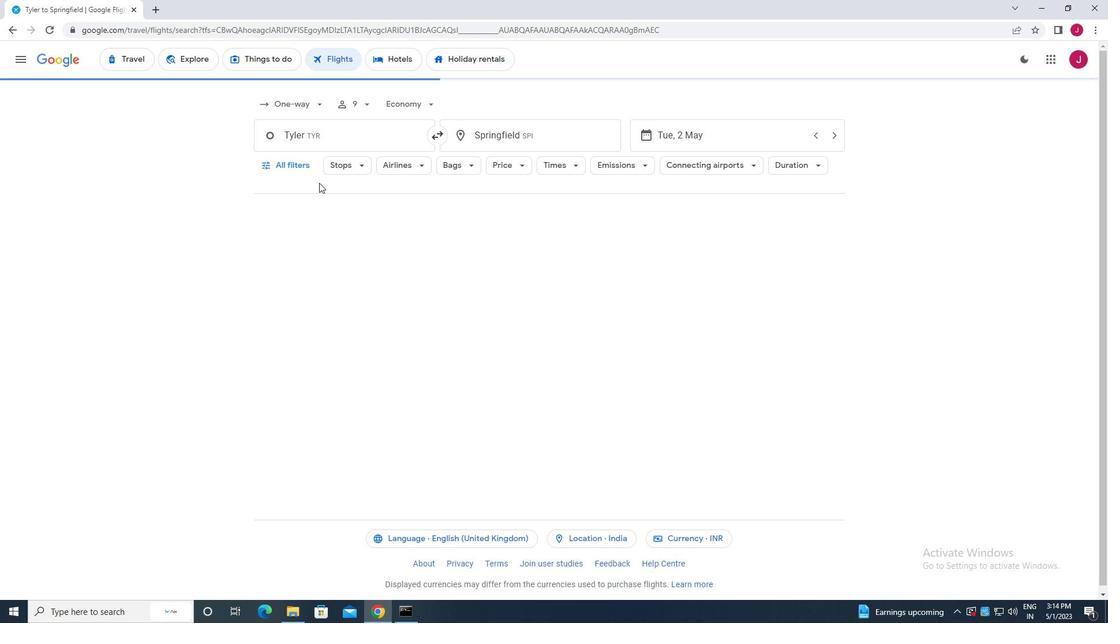 
Action: Mouse pressed left at (289, 166)
Screenshot: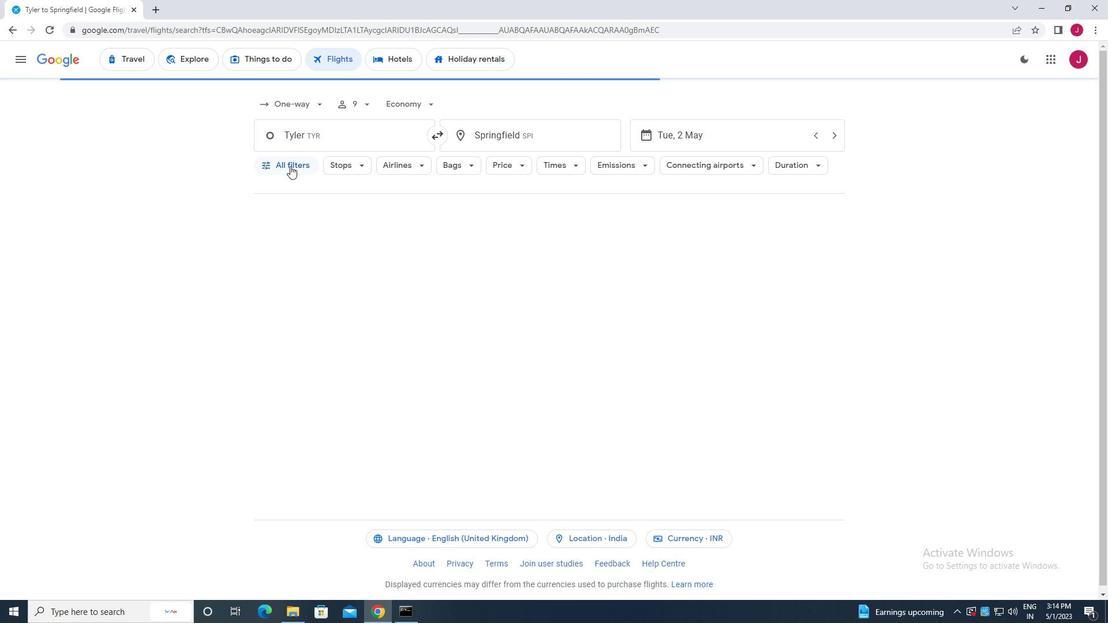 
Action: Mouse moved to (311, 296)
Screenshot: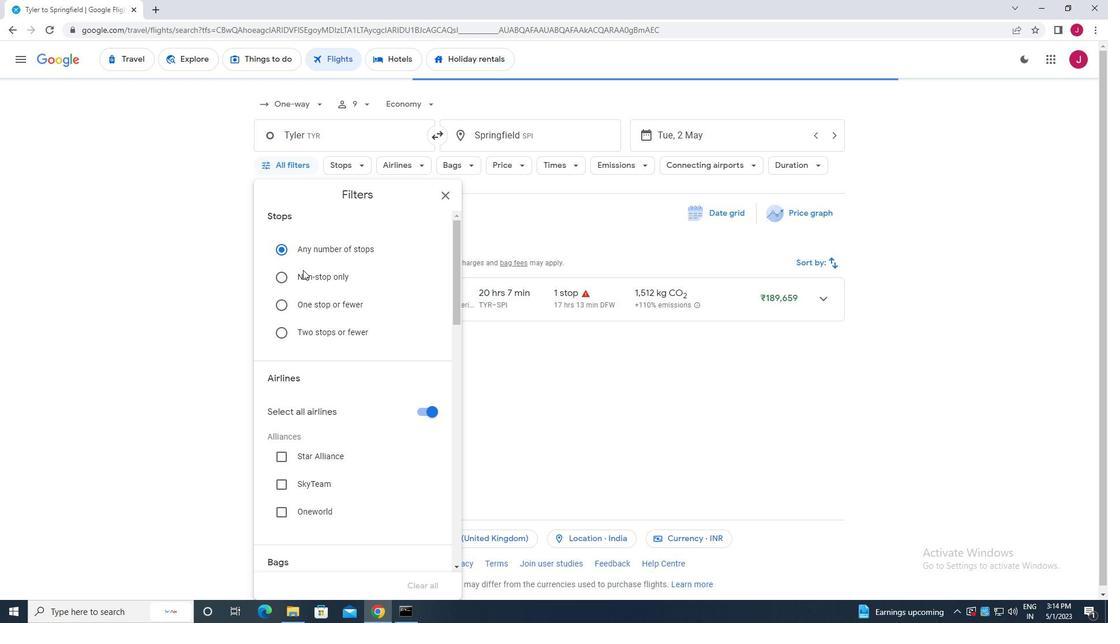 
Action: Mouse scrolled (311, 295) with delta (0, 0)
Screenshot: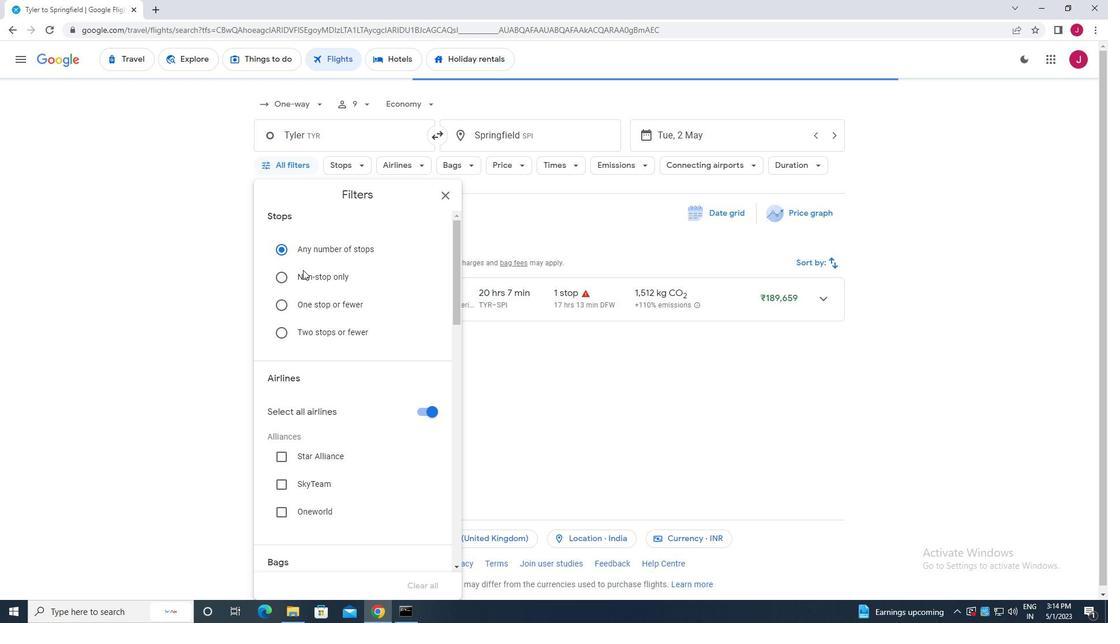 
Action: Mouse moved to (311, 296)
Screenshot: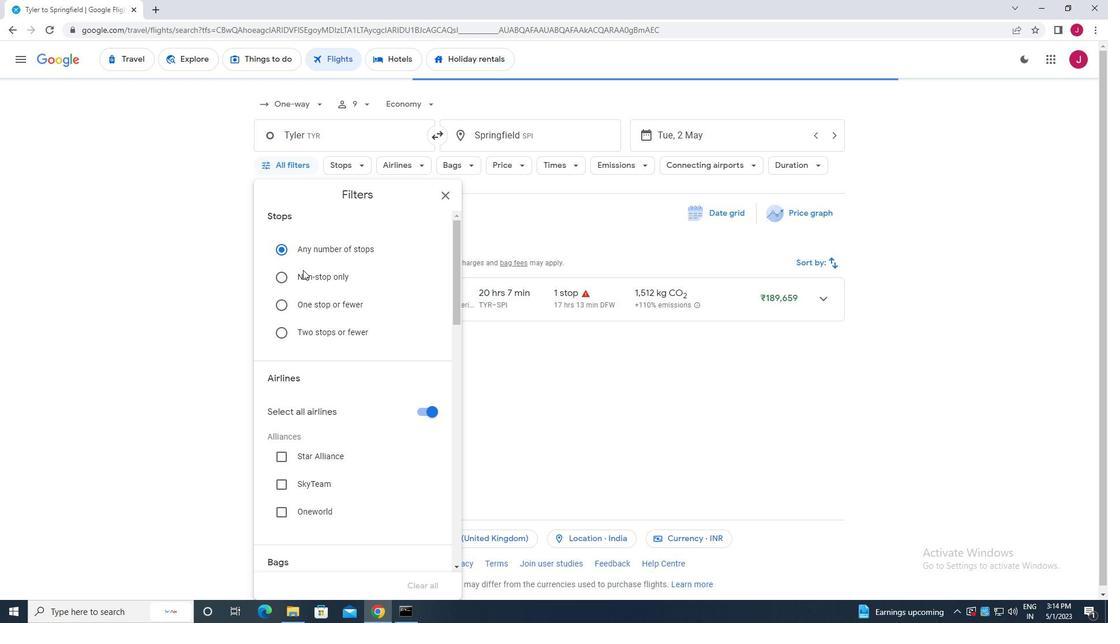 
Action: Mouse scrolled (311, 296) with delta (0, 0)
Screenshot: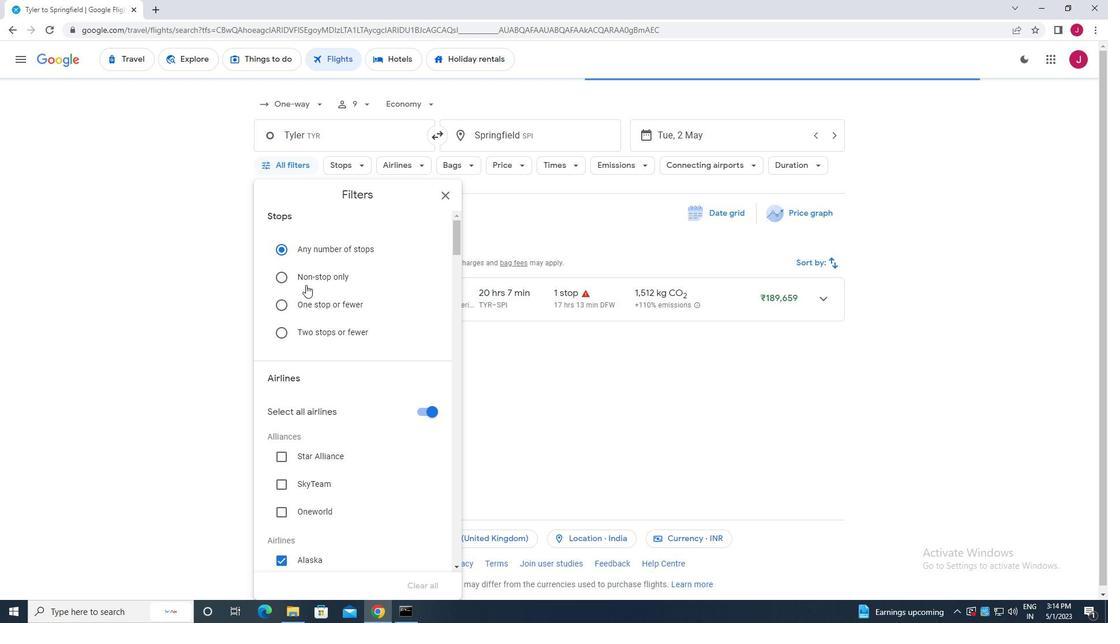
Action: Mouse scrolled (311, 296) with delta (0, 0)
Screenshot: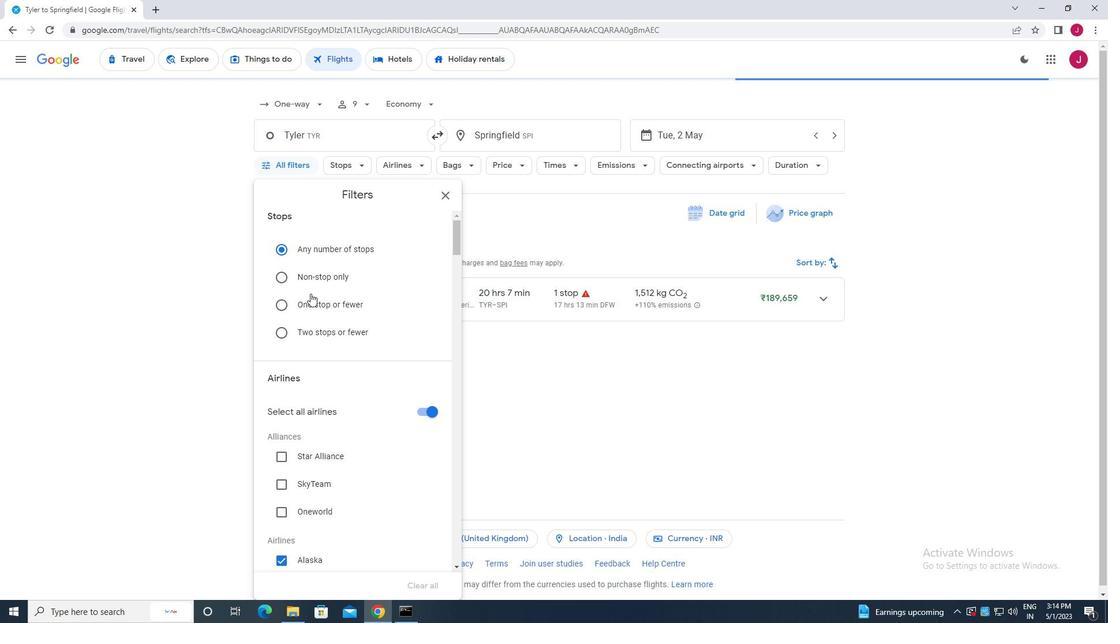 
Action: Mouse scrolled (311, 296) with delta (0, 0)
Screenshot: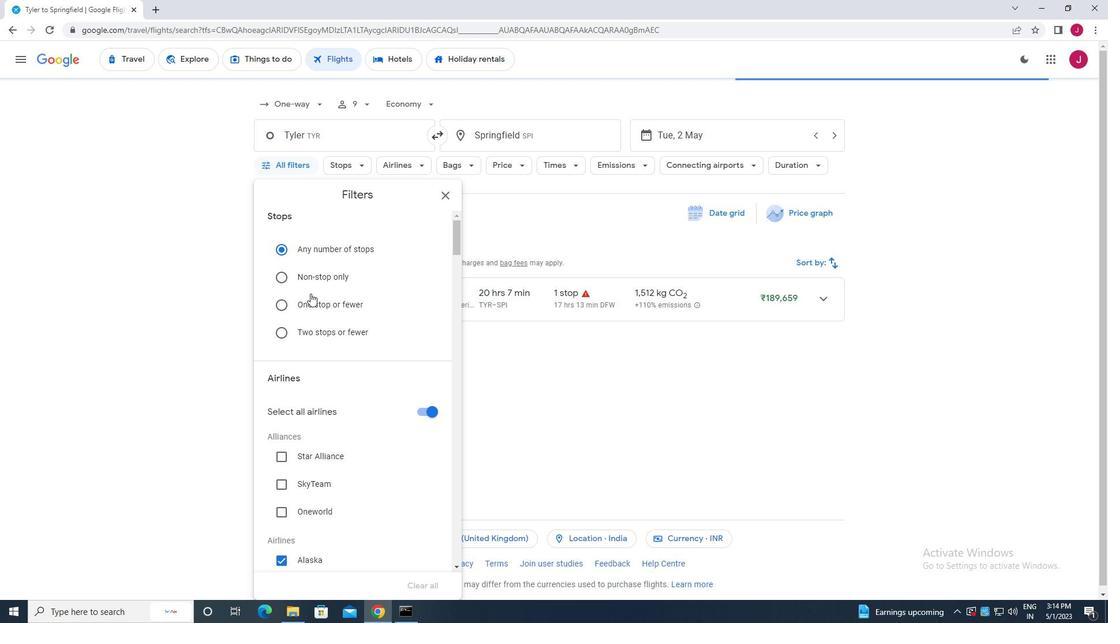 
Action: Mouse moved to (426, 243)
Screenshot: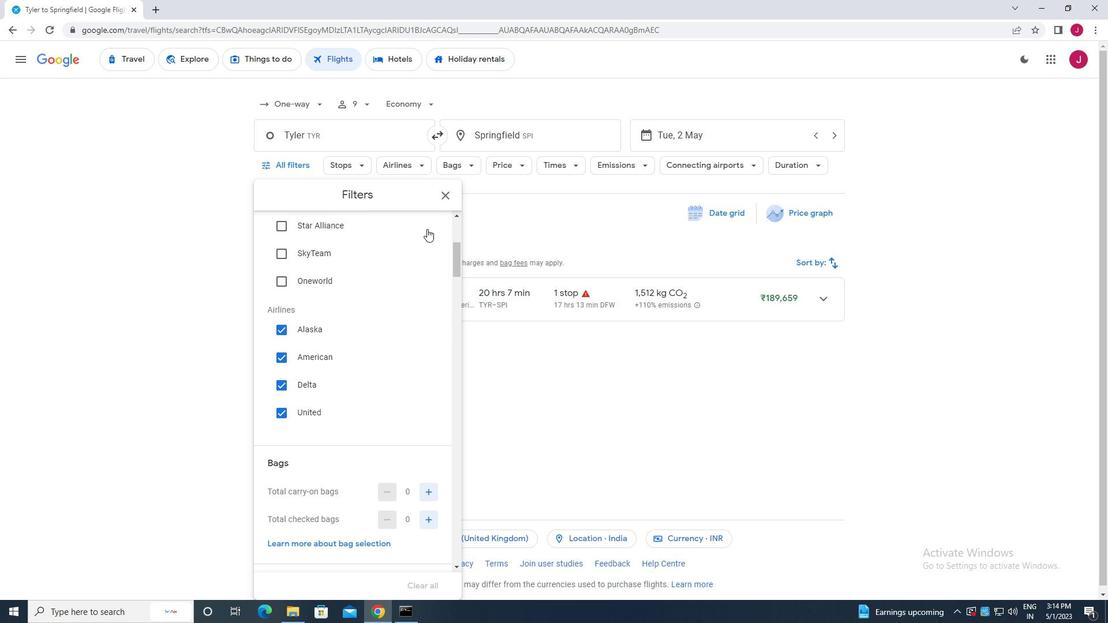 
Action: Mouse scrolled (426, 244) with delta (0, 0)
Screenshot: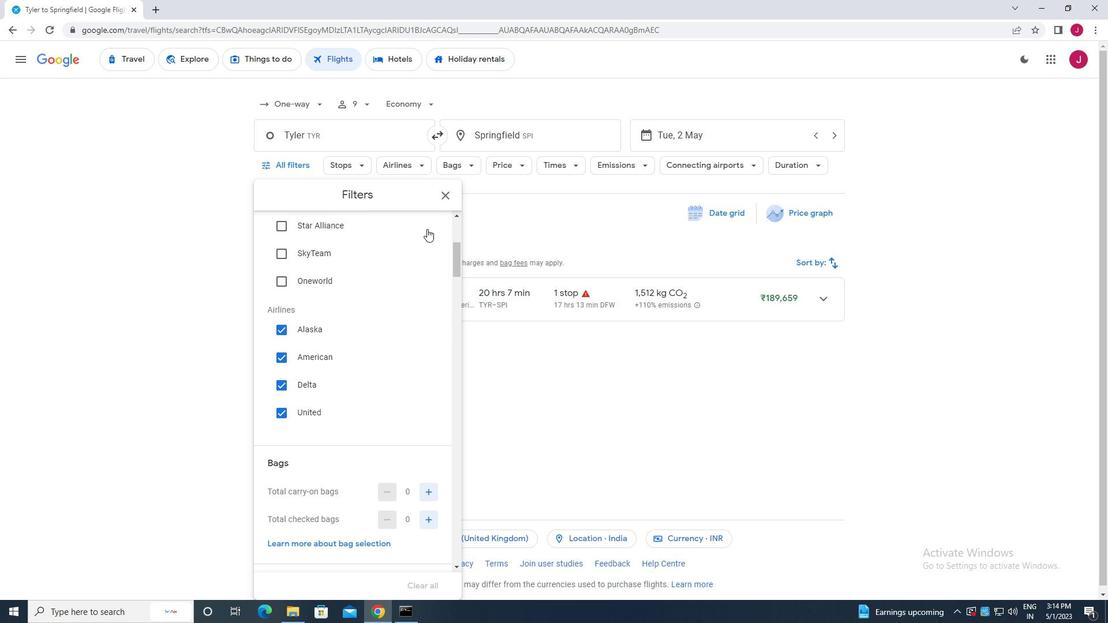 
Action: Mouse moved to (425, 247)
Screenshot: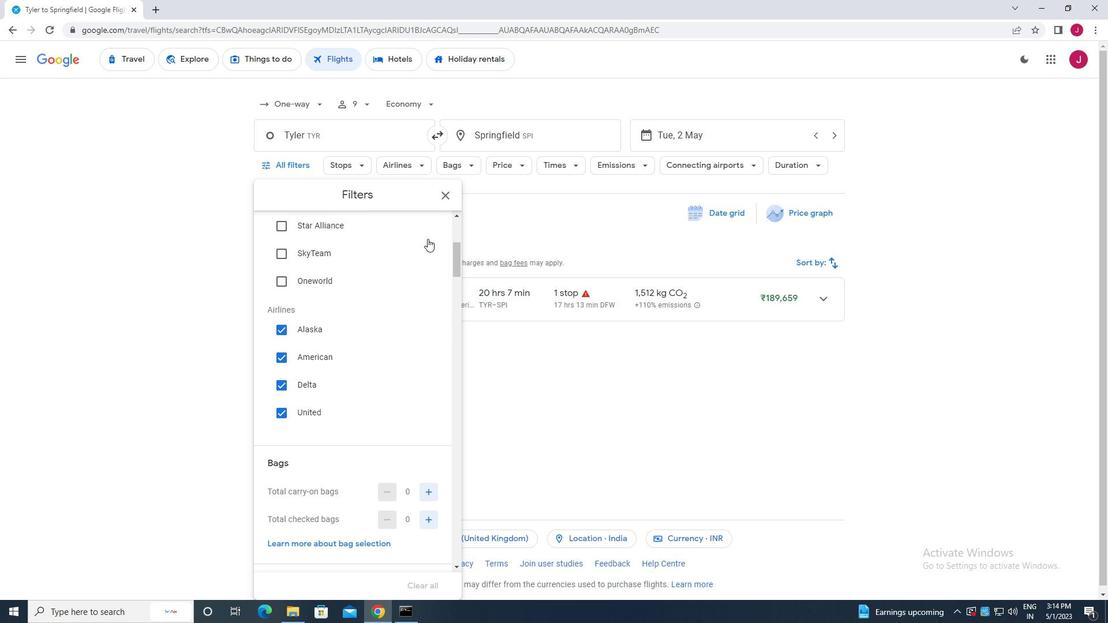 
Action: Mouse scrolled (425, 247) with delta (0, 0)
Screenshot: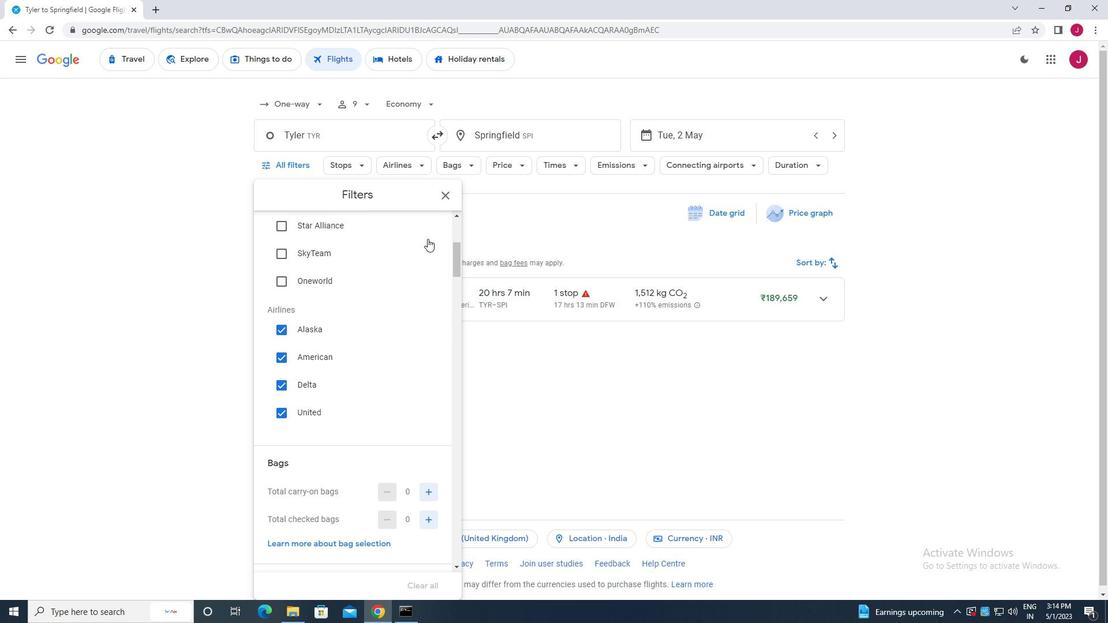 
Action: Mouse moved to (419, 297)
Screenshot: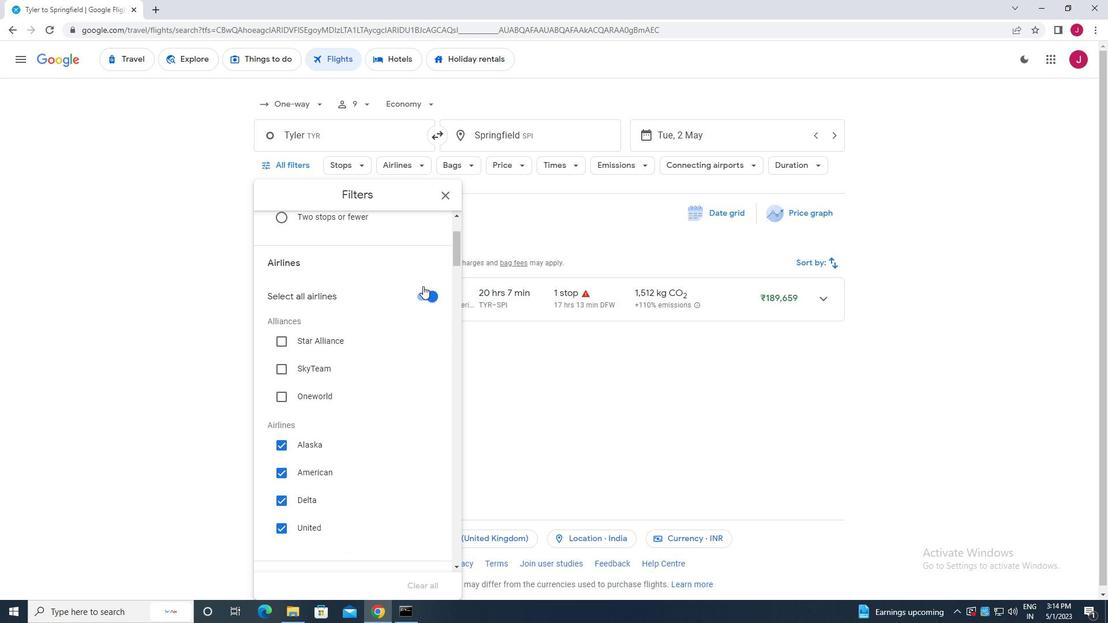 
Action: Mouse pressed left at (419, 297)
Screenshot: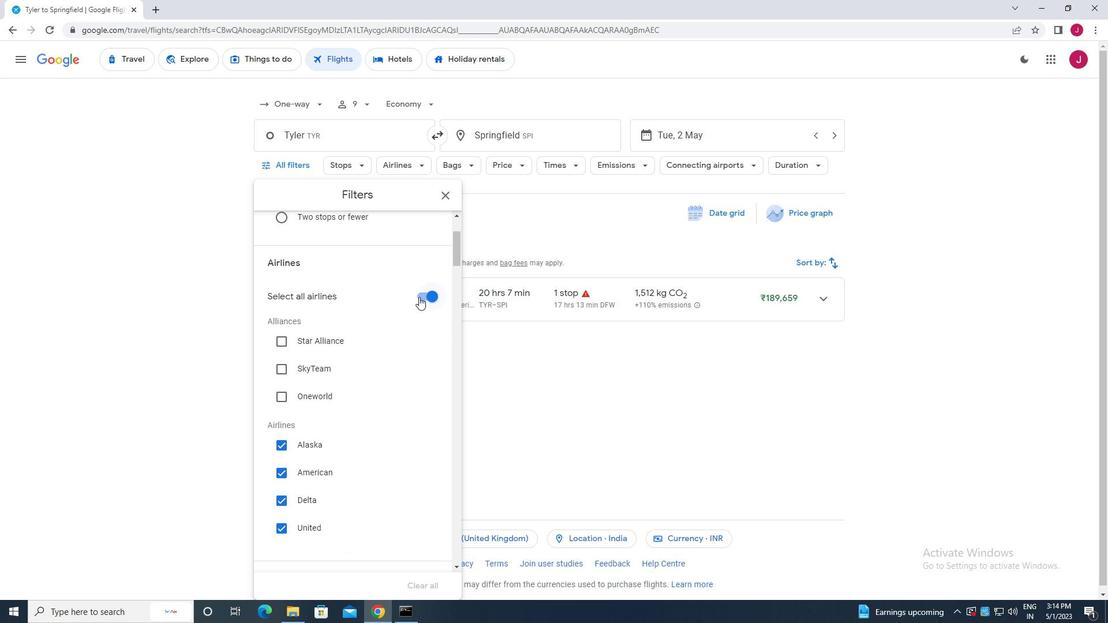 
Action: Mouse moved to (407, 333)
Screenshot: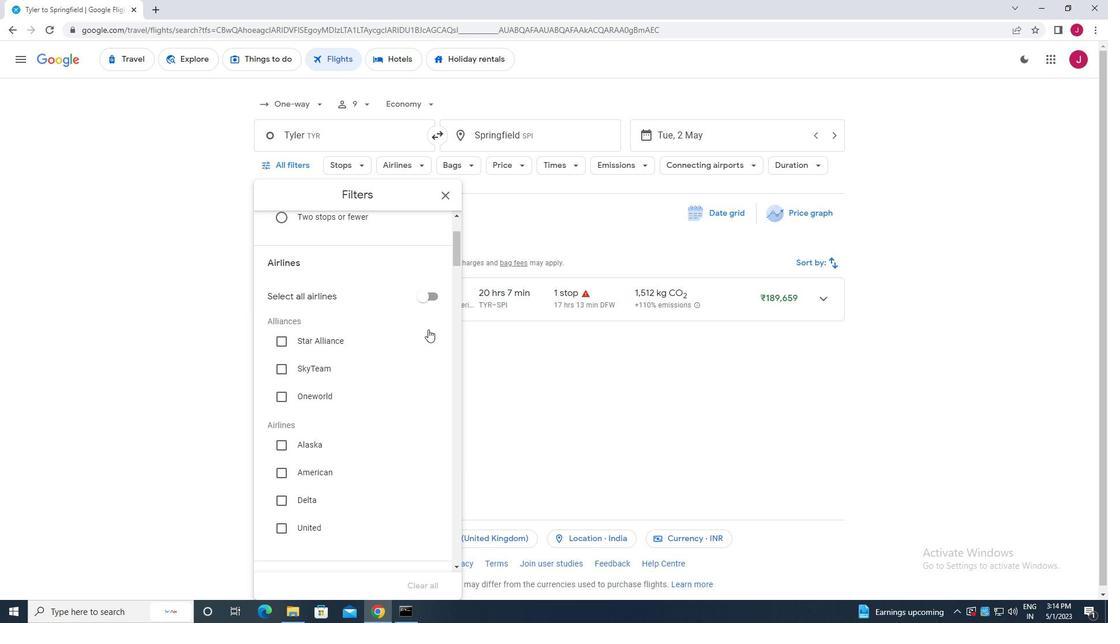 
Action: Mouse scrolled (407, 332) with delta (0, 0)
Screenshot: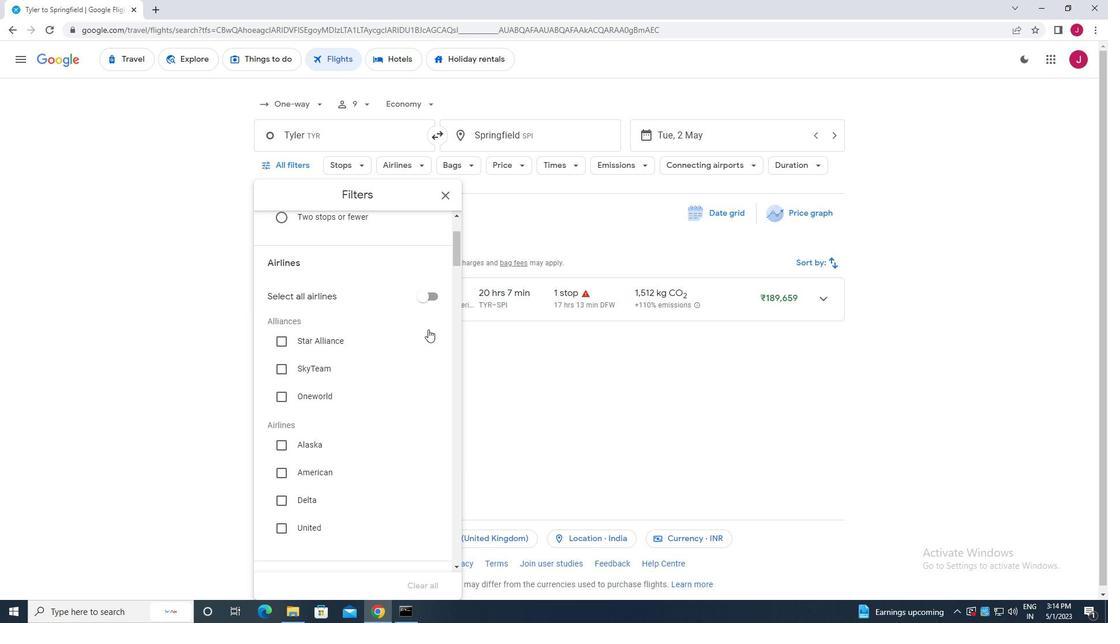 
Action: Mouse moved to (355, 332)
Screenshot: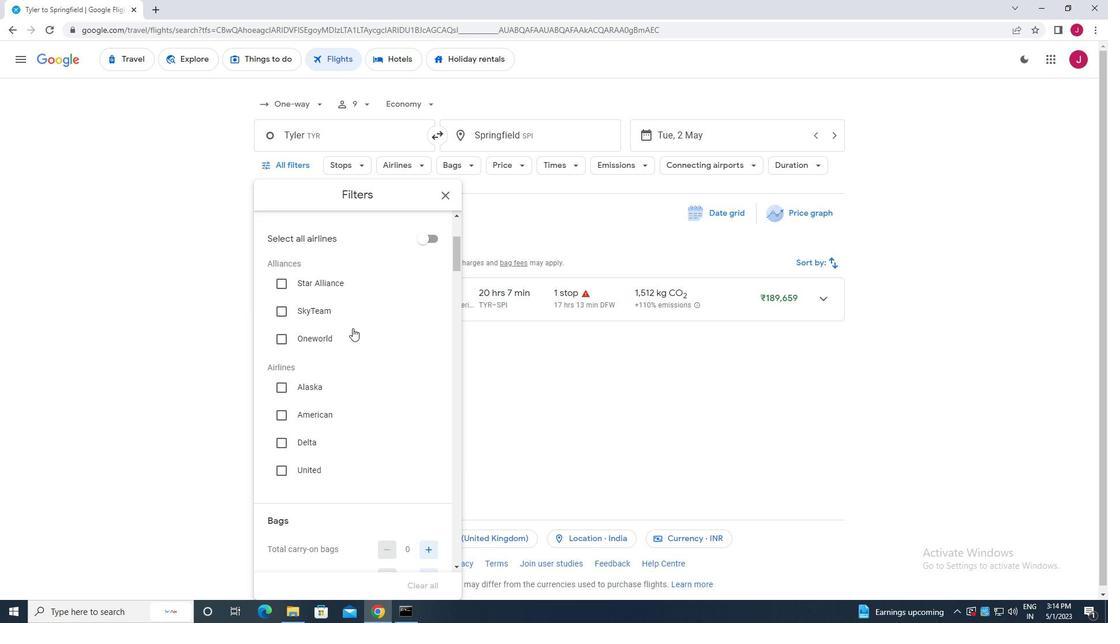 
Action: Mouse scrolled (355, 333) with delta (0, 0)
Screenshot: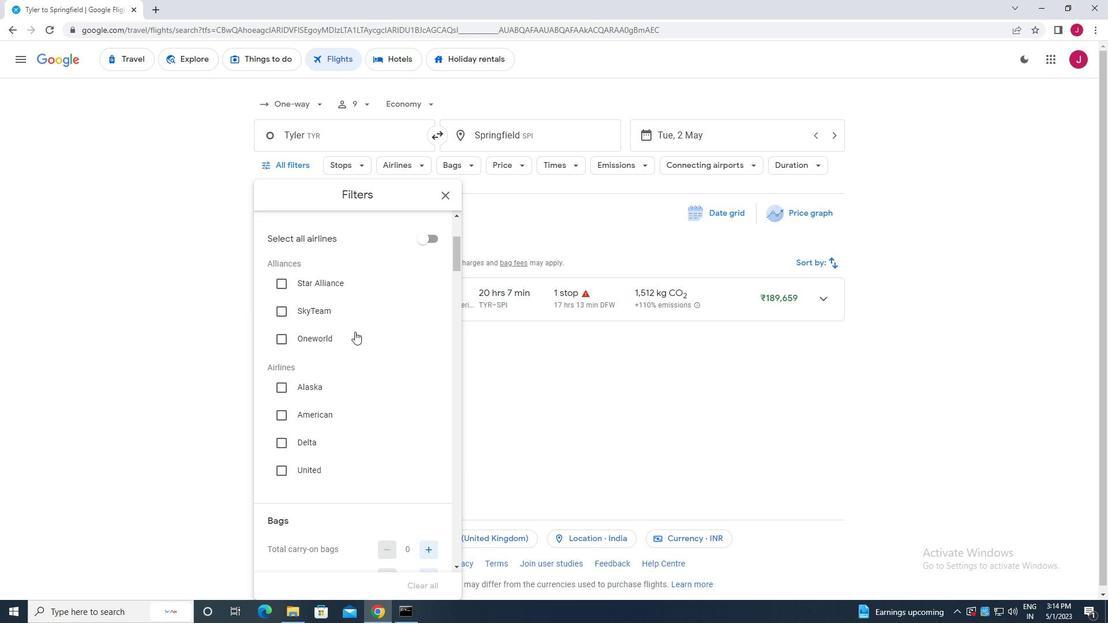 
Action: Mouse scrolled (355, 333) with delta (0, 0)
Screenshot: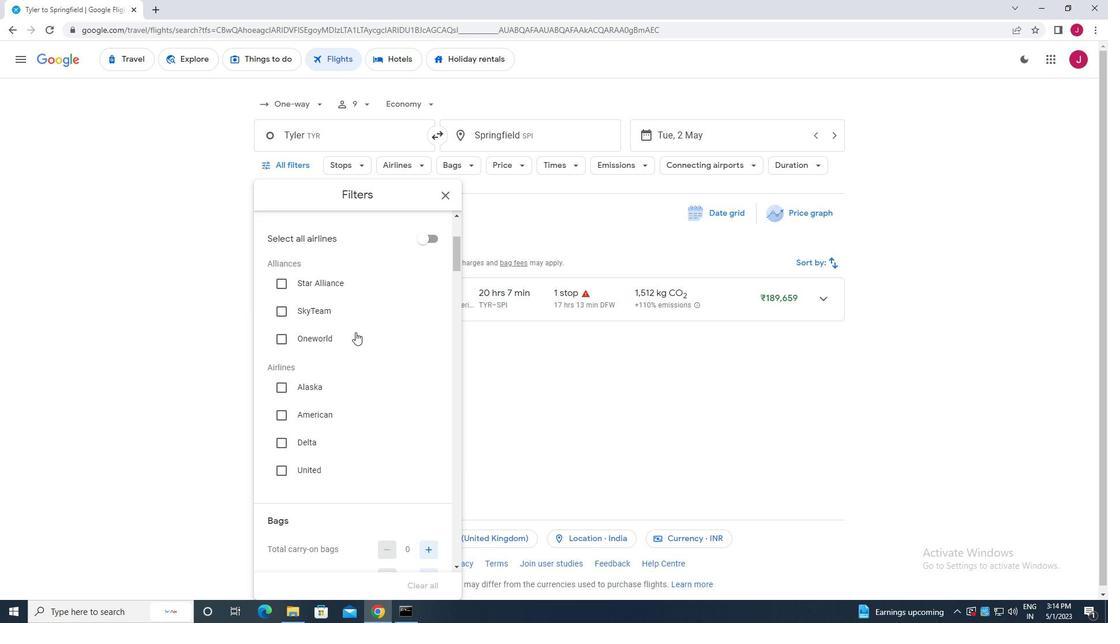 
Action: Mouse scrolled (355, 331) with delta (0, 0)
Screenshot: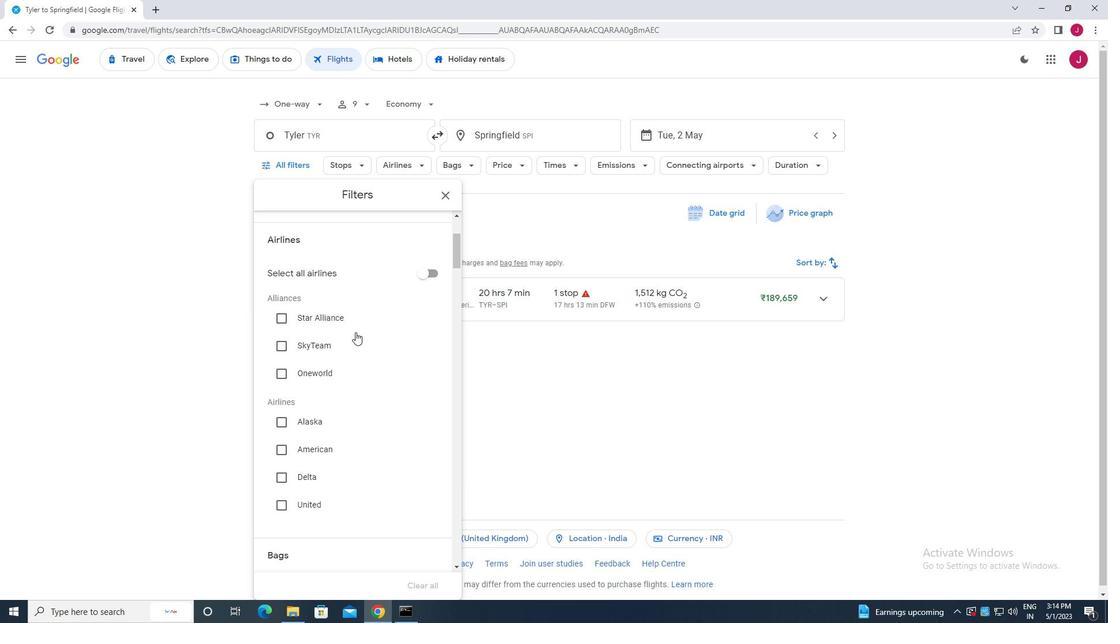 
Action: Mouse scrolled (355, 331) with delta (0, 0)
Screenshot: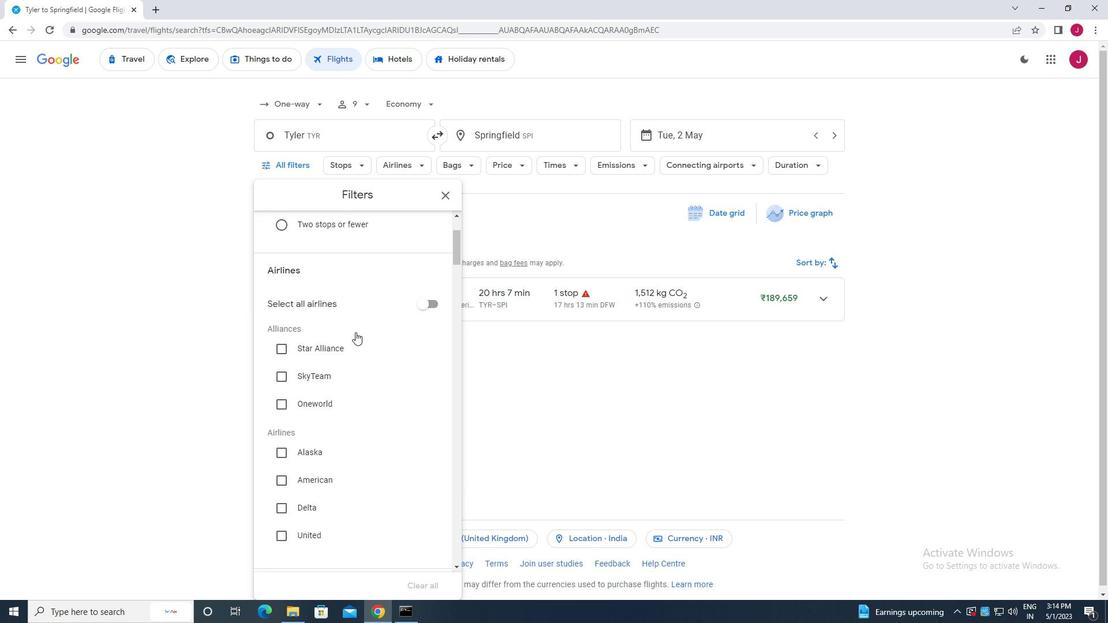 
Action: Mouse scrolled (355, 331) with delta (0, 0)
Screenshot: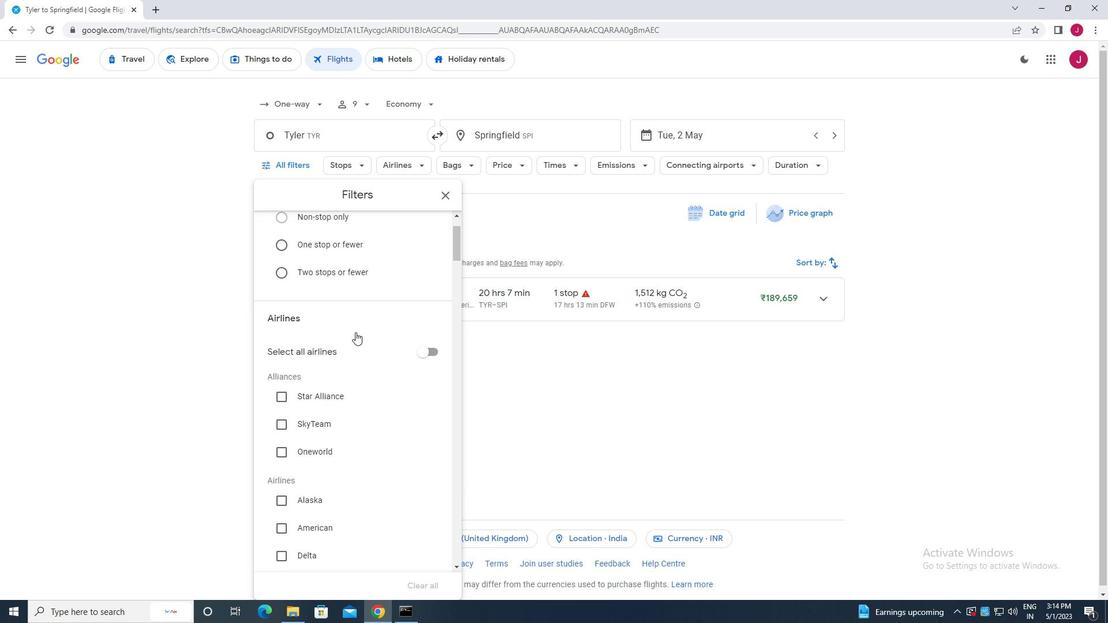 
Action: Mouse scrolled (355, 331) with delta (0, 0)
Screenshot: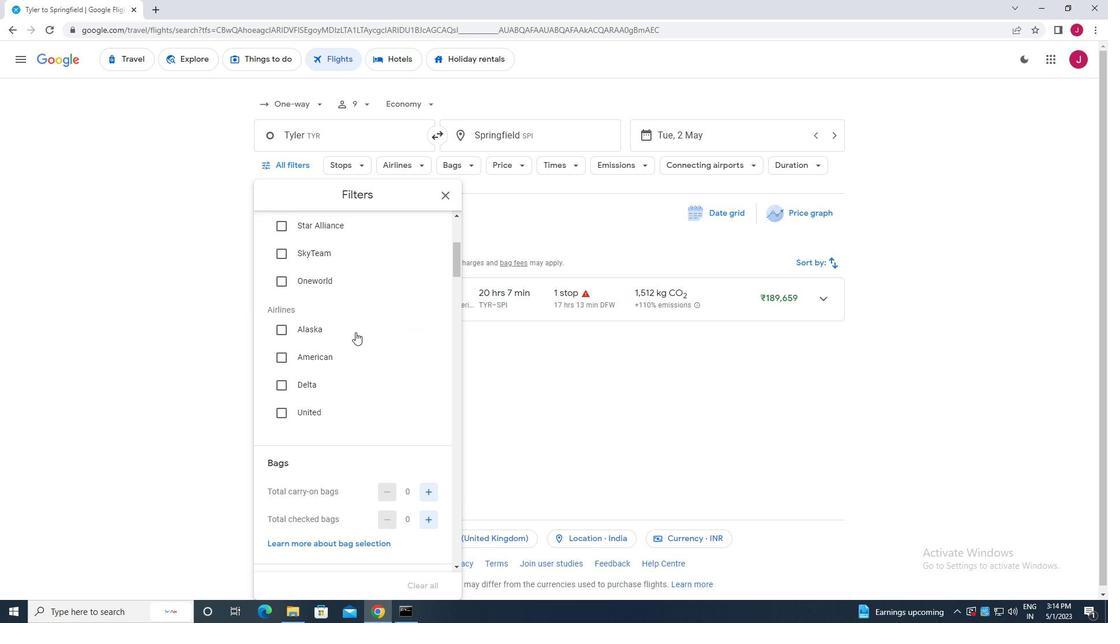 
Action: Mouse scrolled (355, 331) with delta (0, 0)
Screenshot: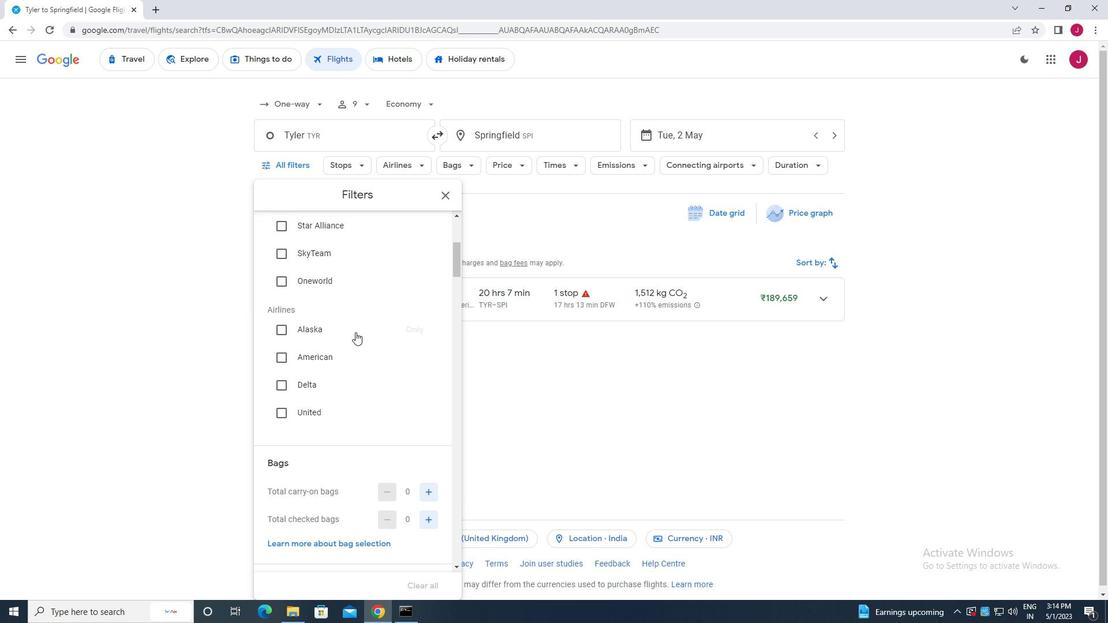 
Action: Mouse scrolled (355, 331) with delta (0, 0)
Screenshot: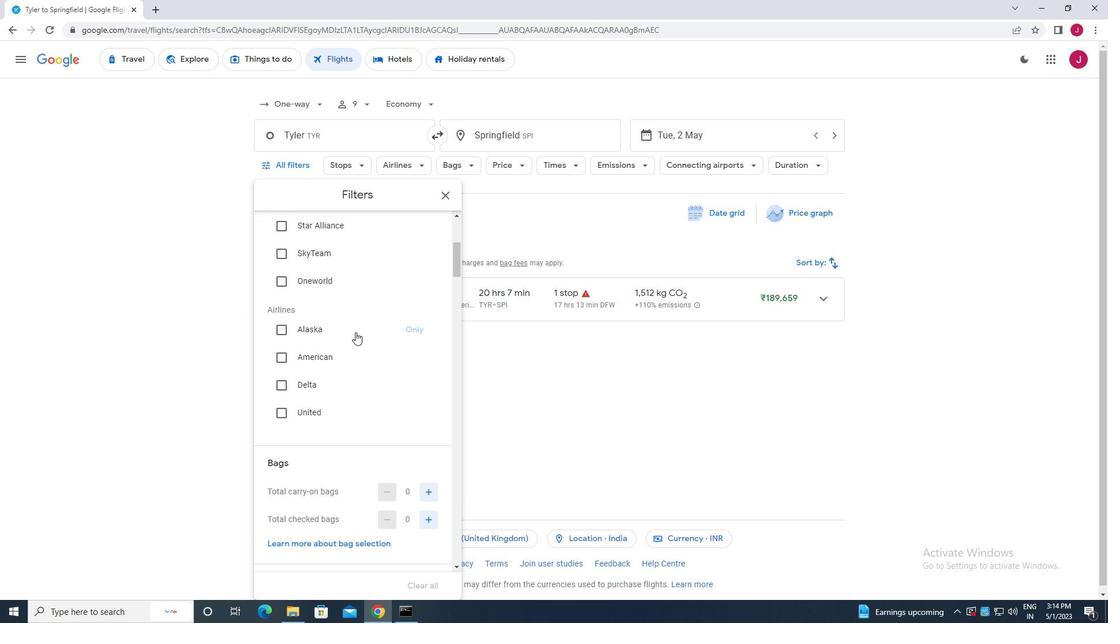 
Action: Mouse scrolled (355, 331) with delta (0, 0)
Screenshot: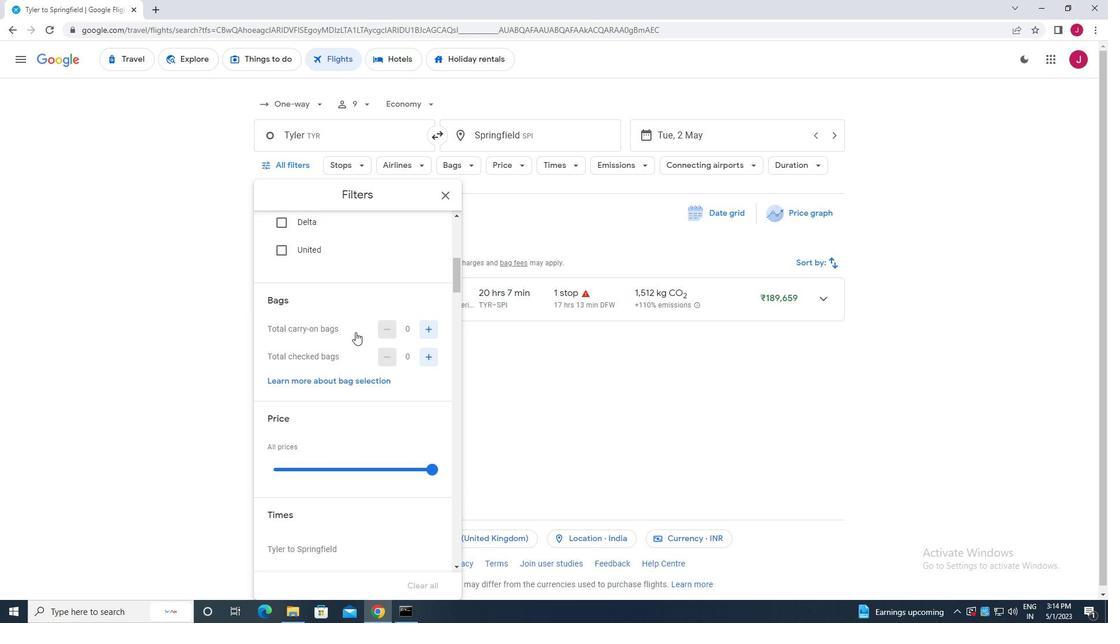 
Action: Mouse moved to (432, 265)
Screenshot: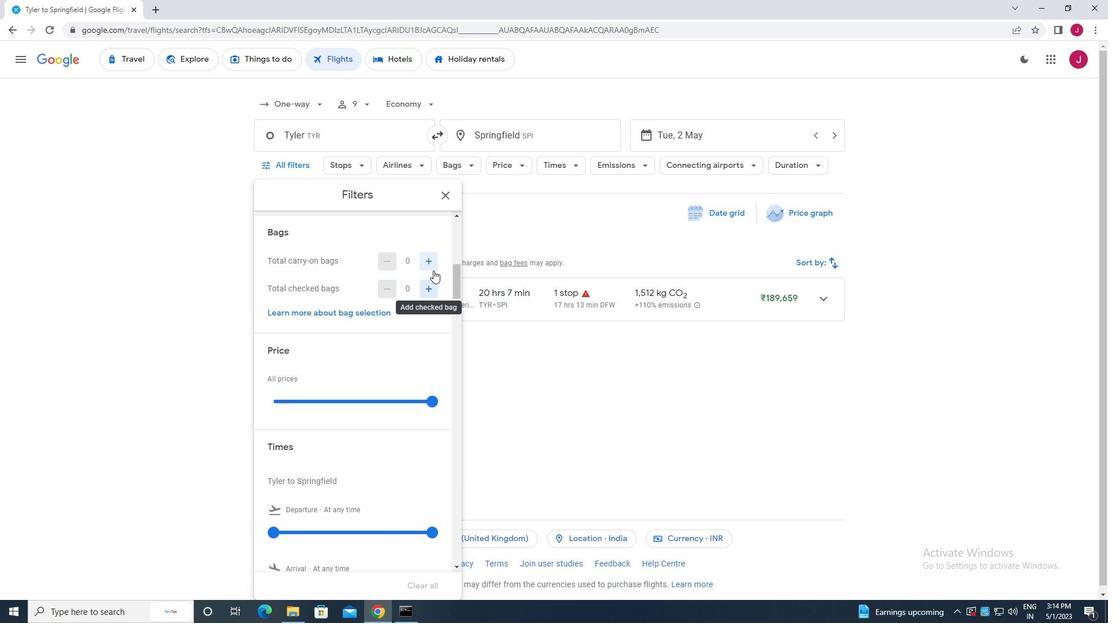 
Action: Mouse pressed left at (432, 265)
Screenshot: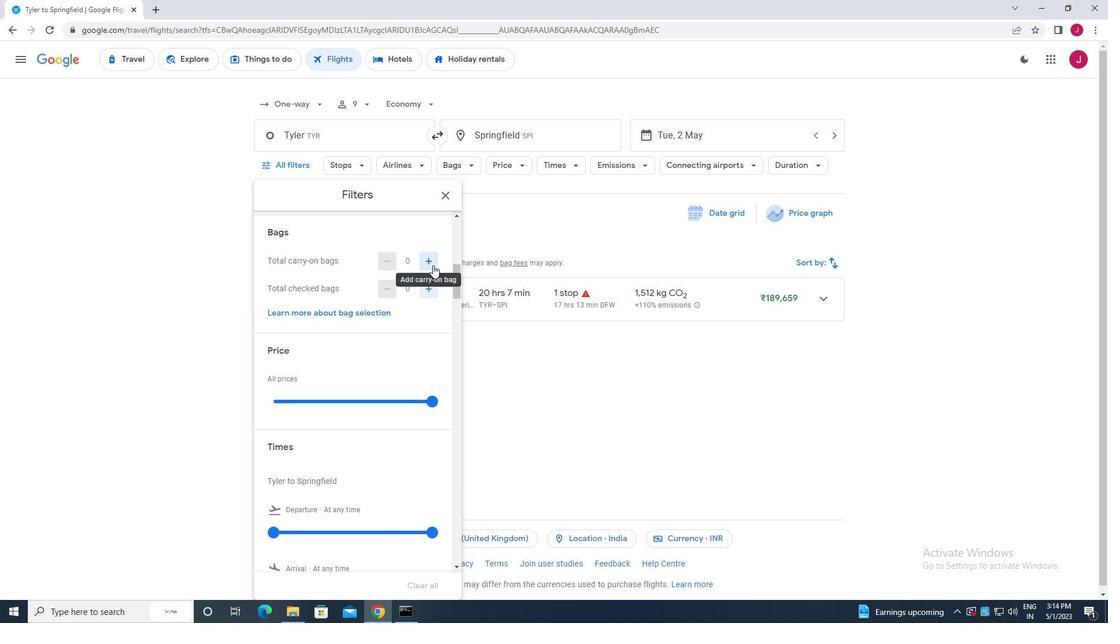 
Action: Mouse moved to (433, 400)
Screenshot: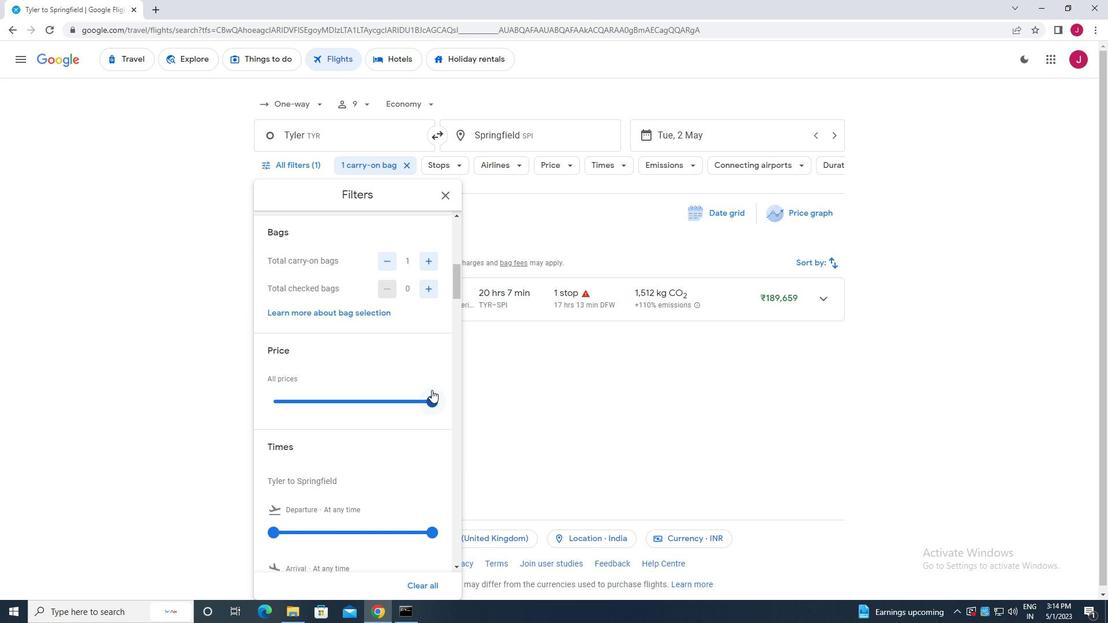 
Action: Mouse pressed left at (433, 400)
Screenshot: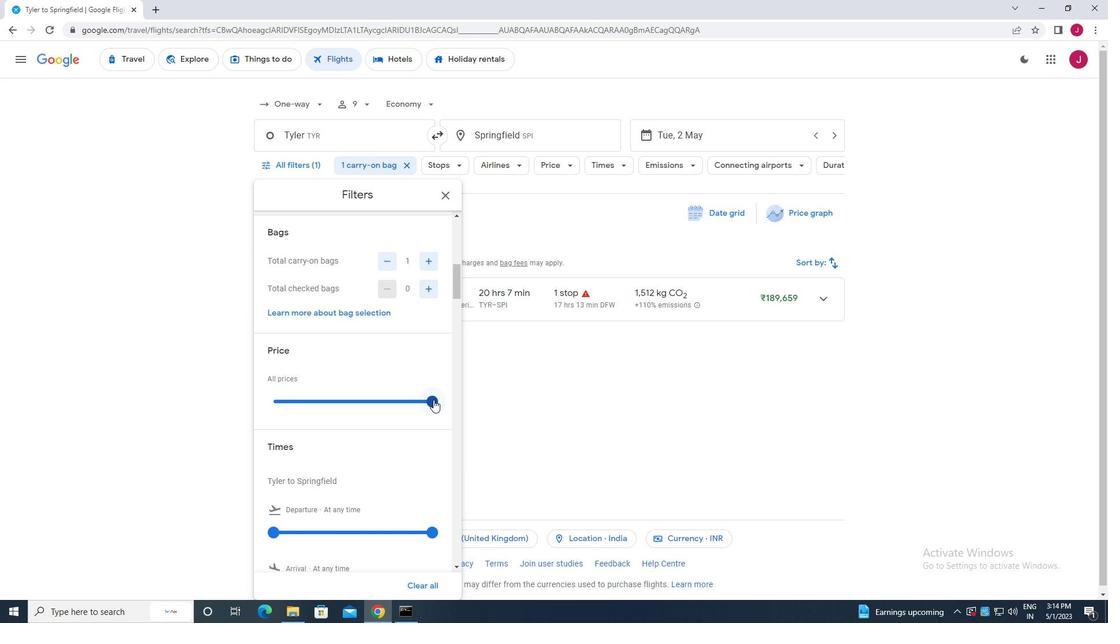 
Action: Mouse moved to (349, 413)
Screenshot: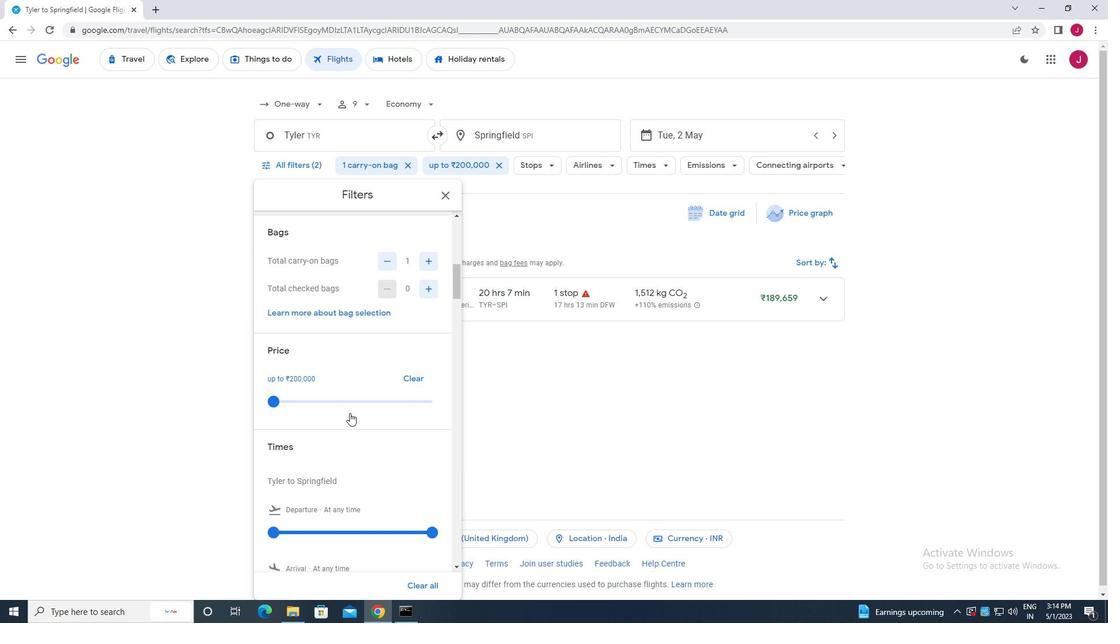 
Action: Mouse scrolled (349, 413) with delta (0, 0)
Screenshot: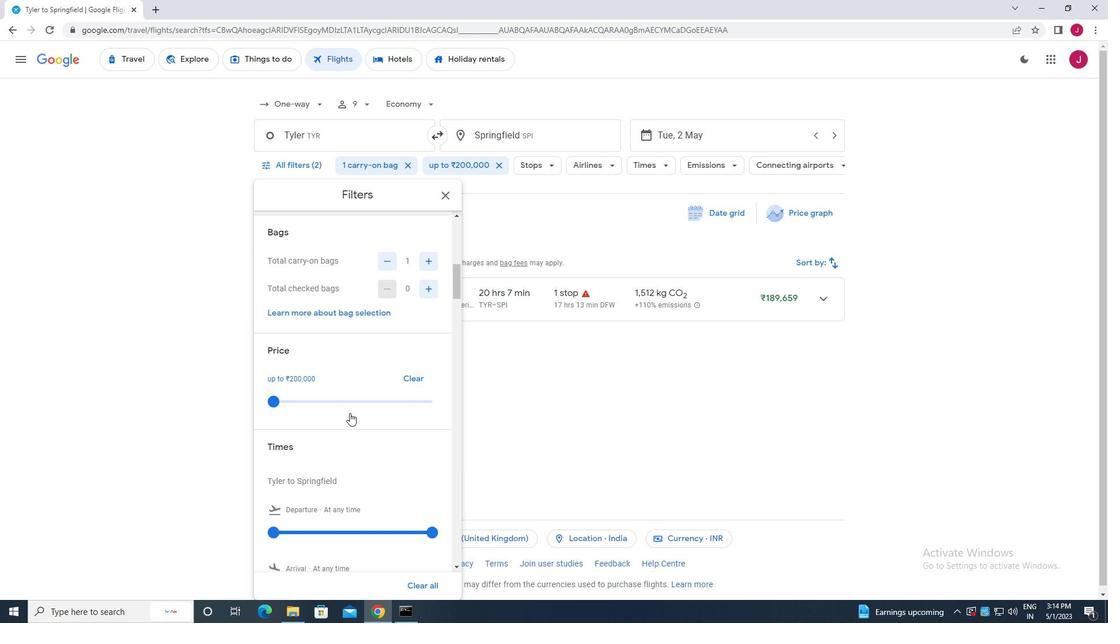 
Action: Mouse moved to (348, 414)
Screenshot: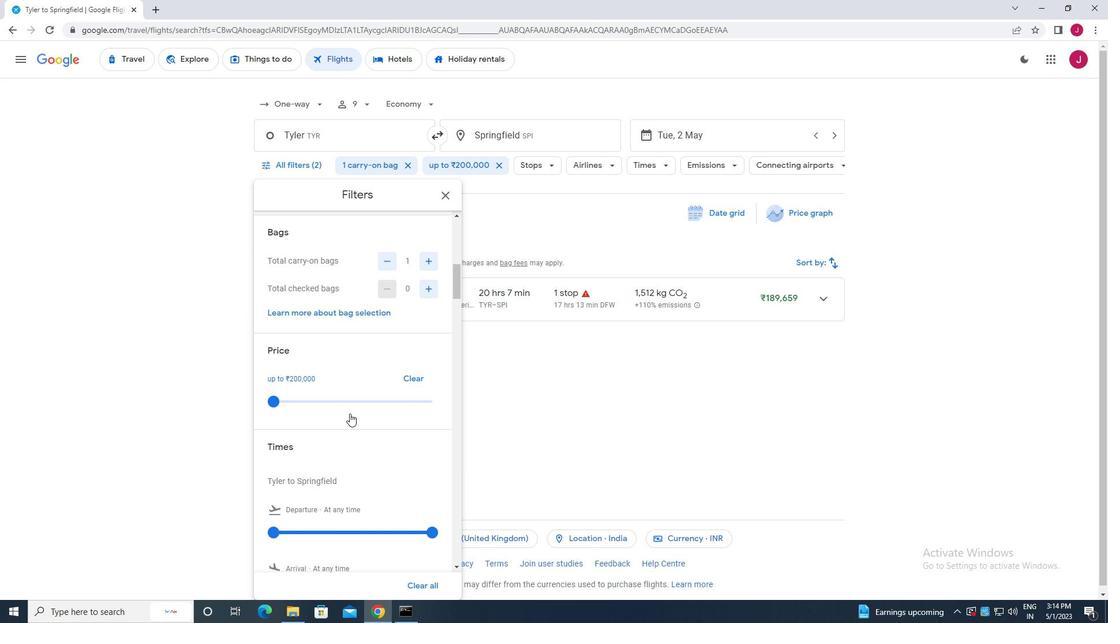 
Action: Mouse scrolled (348, 413) with delta (0, 0)
Screenshot: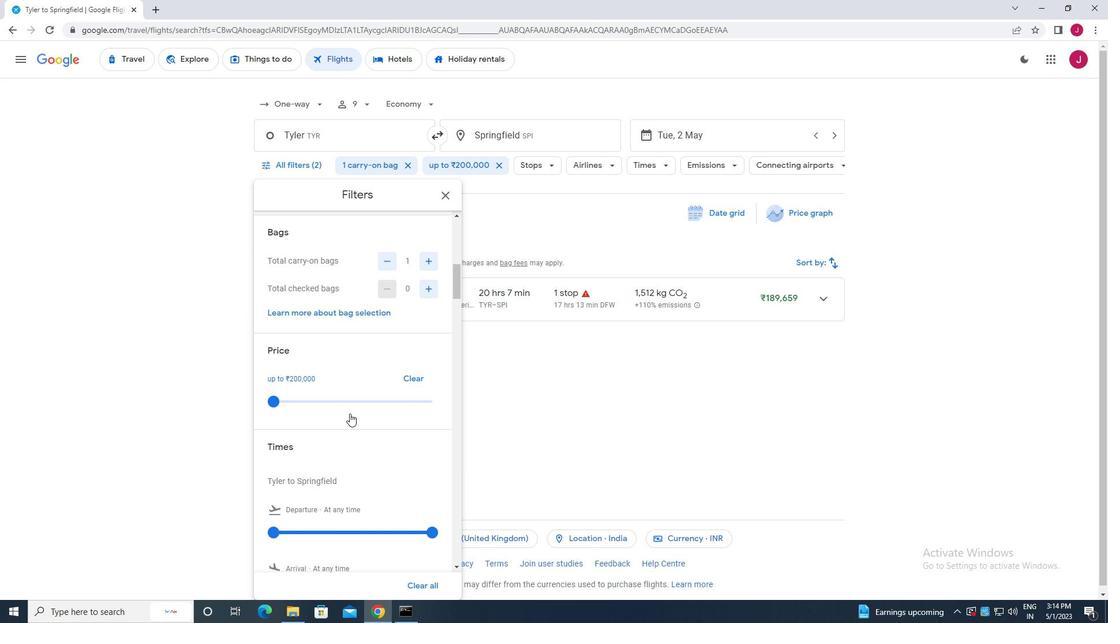 
Action: Mouse moved to (276, 416)
Screenshot: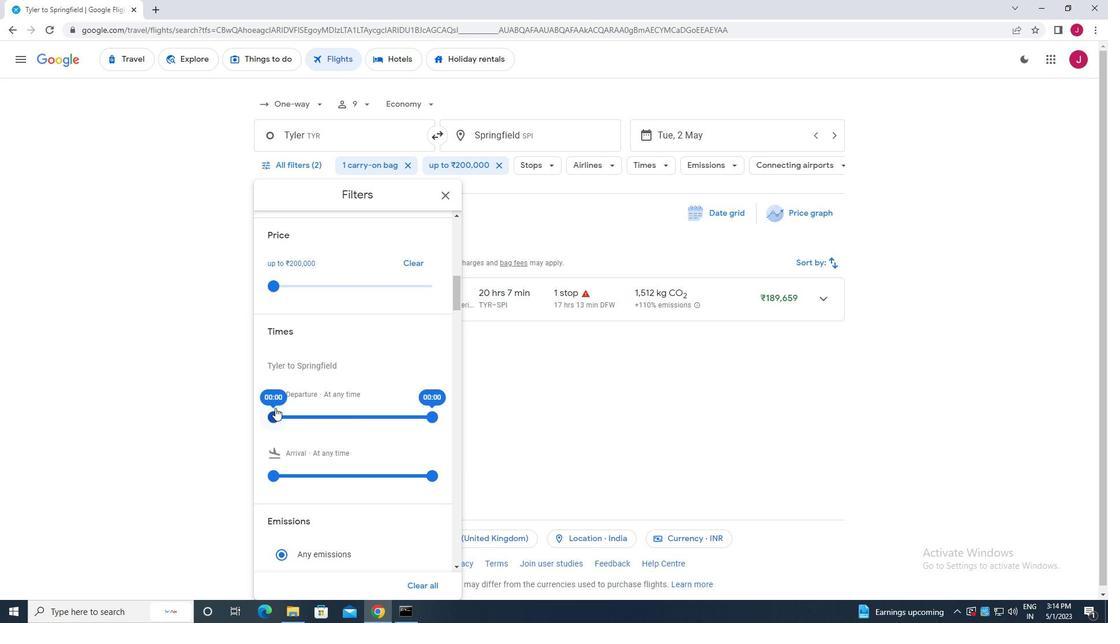 
Action: Mouse pressed left at (276, 416)
Screenshot: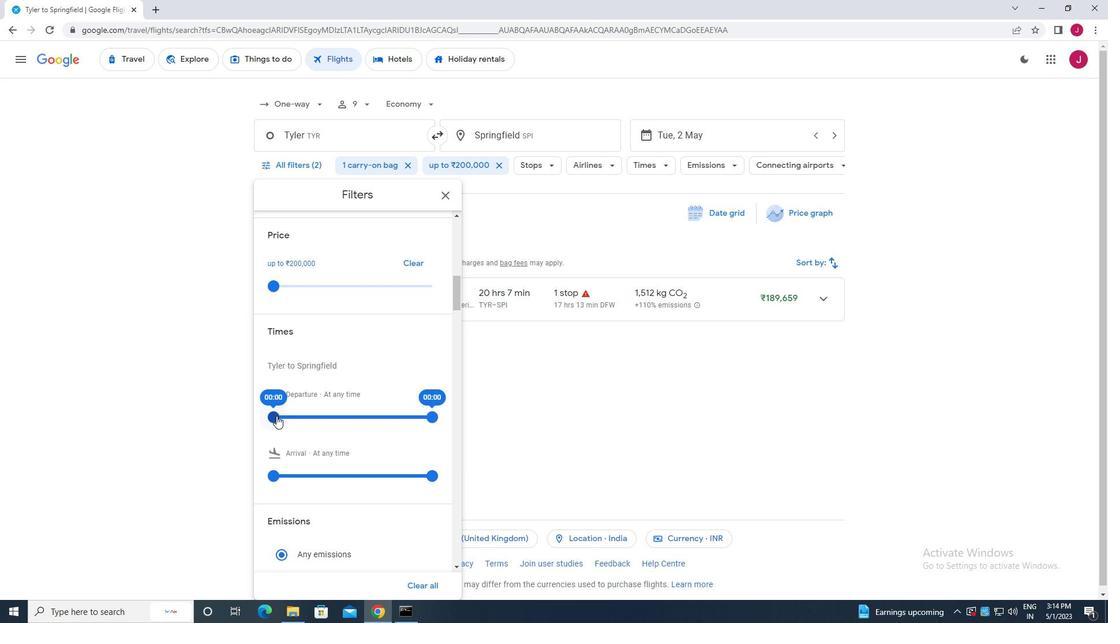 
Action: Mouse moved to (430, 416)
Screenshot: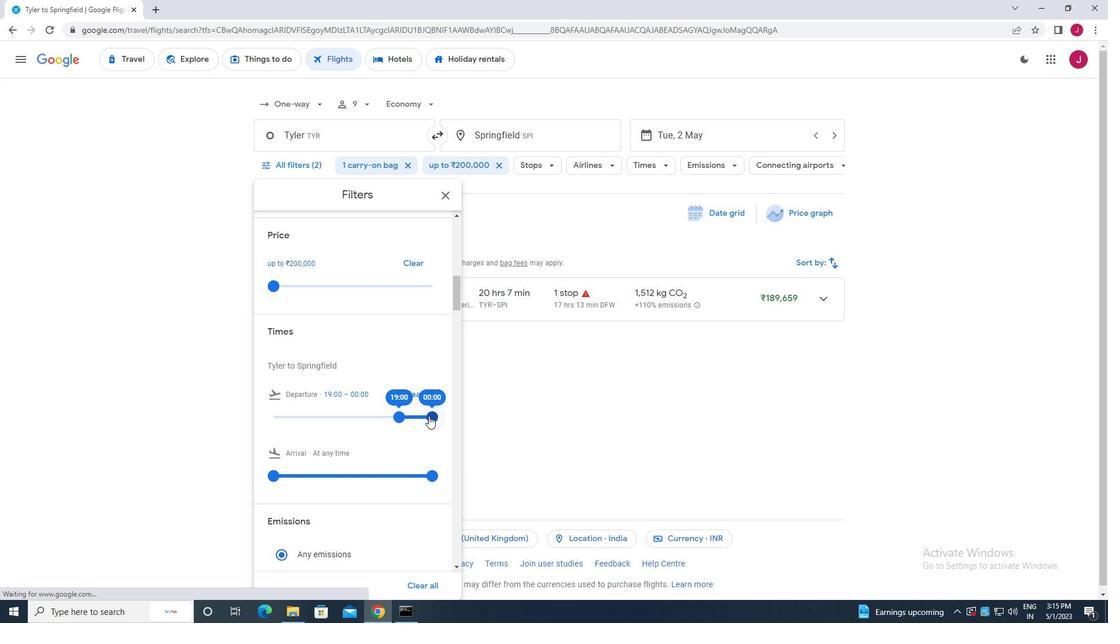 
Action: Mouse pressed left at (430, 416)
Screenshot: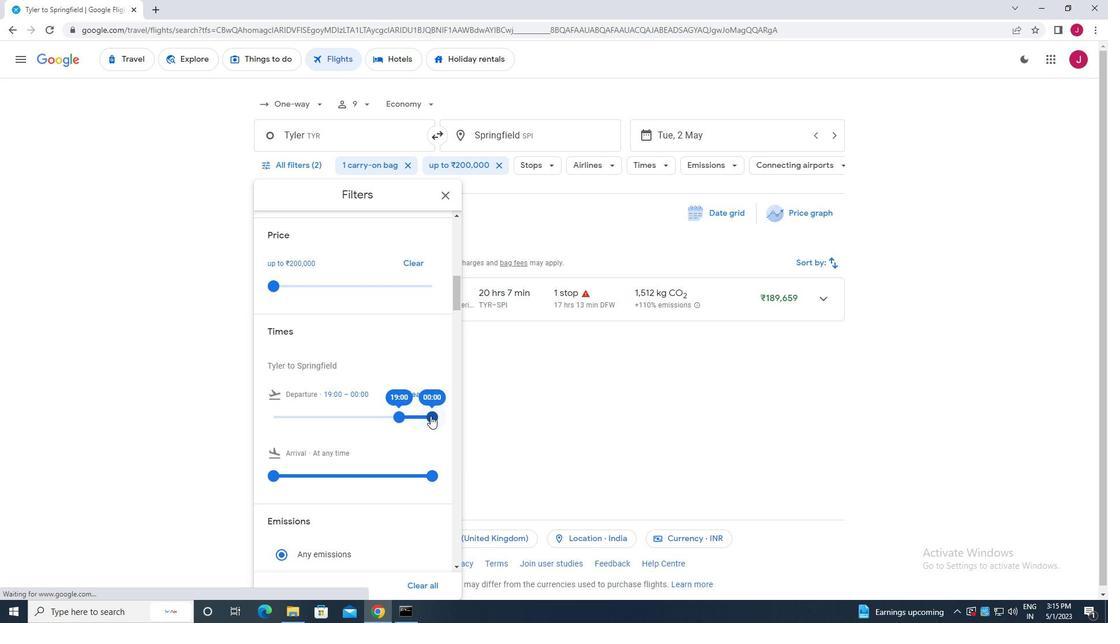 
Action: Mouse moved to (449, 193)
Screenshot: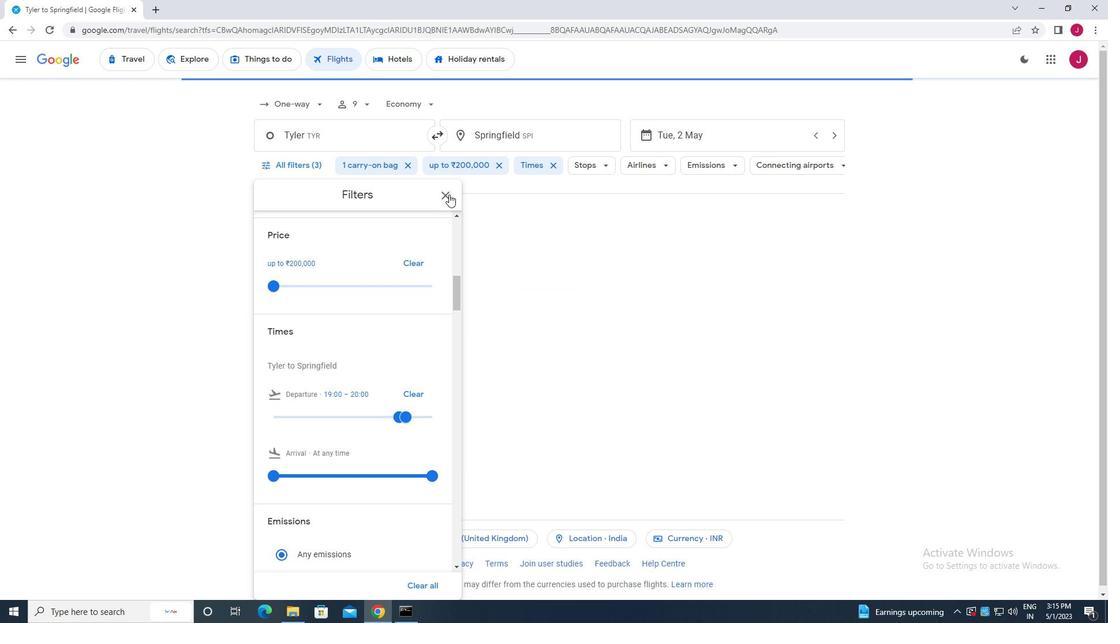 
Action: Mouse pressed left at (449, 193)
Screenshot: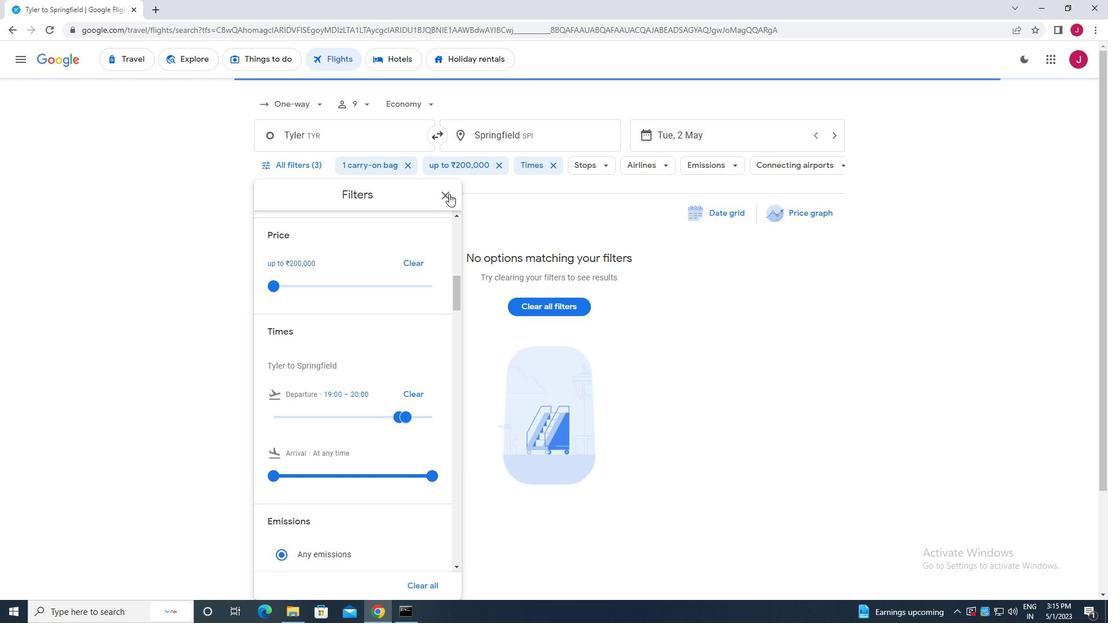 
Action: Mouse moved to (449, 193)
Screenshot: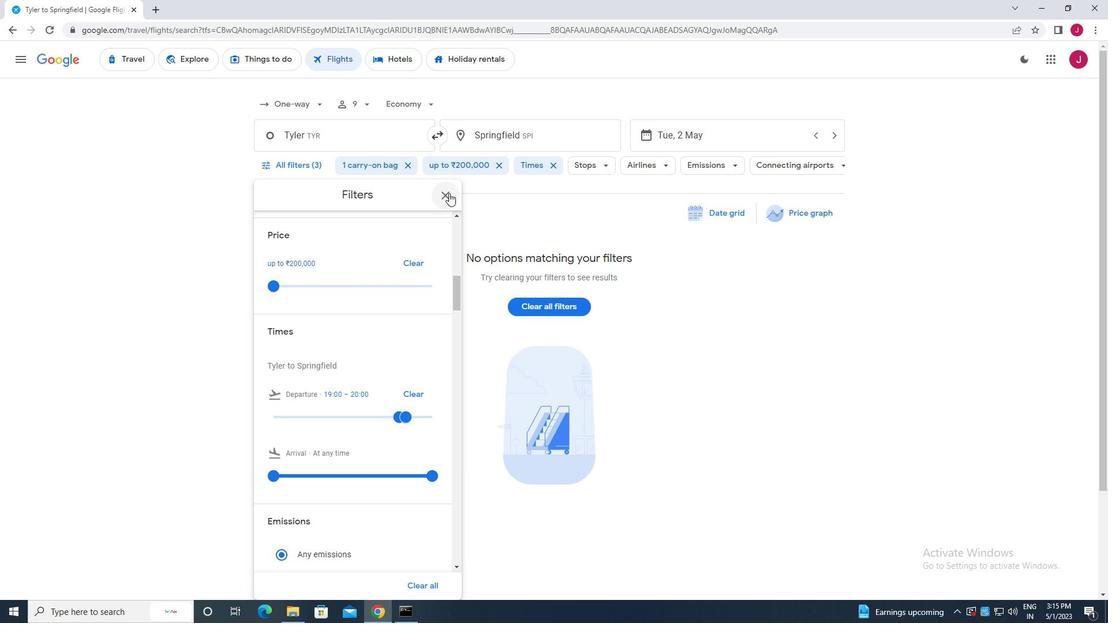 
